 Task: Open a blank google sheet and write heading  Quantum Sales. Add 10 people name  'William Wilson, Isabella Robinson, James Taylor, Charlotte Clark, Michael Walker, Amelia Wright, Matthew Turner, Harper Hall, Joseph Phillips, Abigail Adams'Item code in between  1009-1200. Product range in between  2500-15000. Add Products   TOMS Shoe, UGG  Shoe, Wolverine Shoe, Z-Coil Shoe, Adidas shoe, Gucci T-shirt, Louis Vuitton bag, Zara Shirt, H&M jeans, Chanel perfume.Choose quantity  5 to 10 In Total Add  the Amounts. Save page  Quantum Sales   book
Action: Mouse moved to (322, 312)
Screenshot: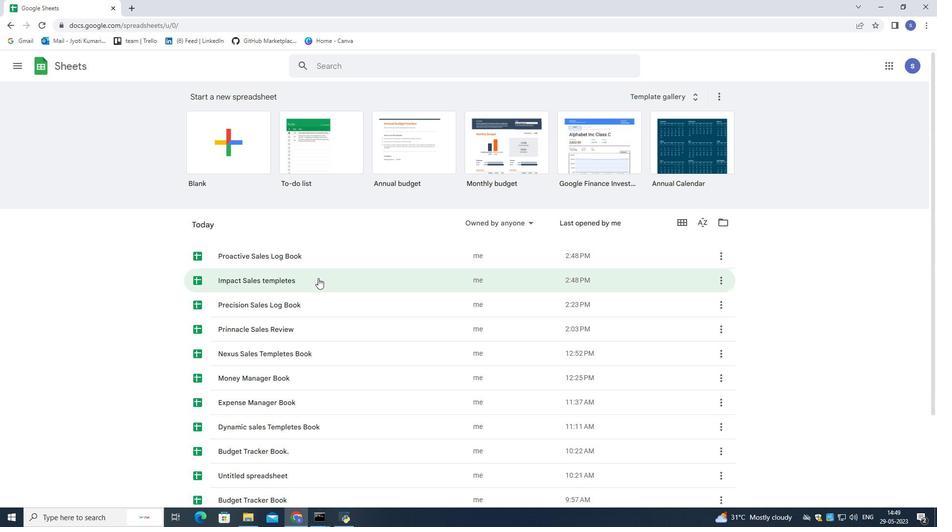
Action: Mouse scrolled (322, 312) with delta (0, 0)
Screenshot: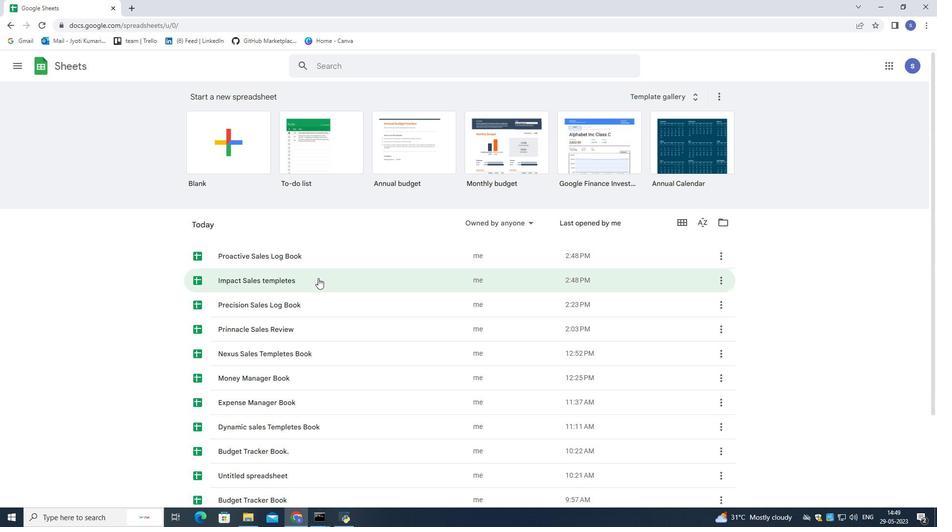 
Action: Mouse moved to (323, 312)
Screenshot: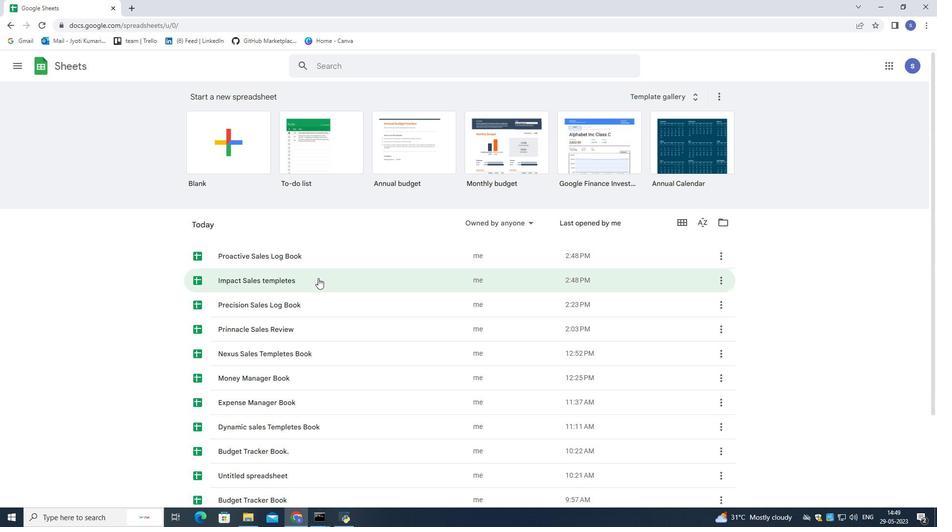 
Action: Mouse scrolled (323, 312) with delta (0, 0)
Screenshot: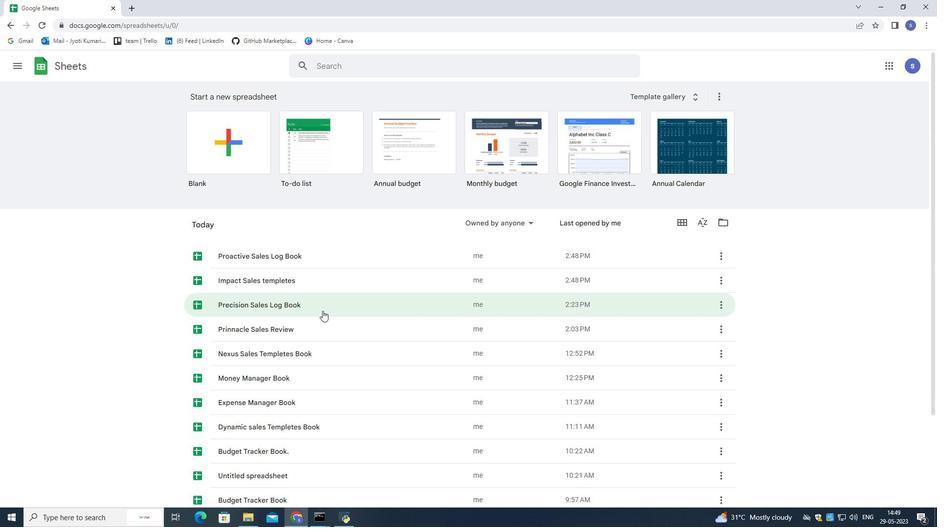 
Action: Mouse scrolled (323, 312) with delta (0, 0)
Screenshot: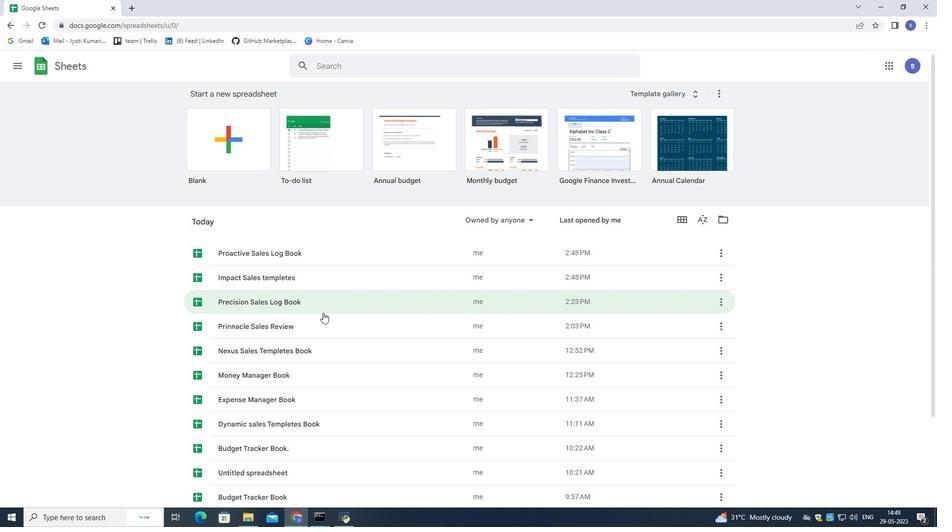 
Action: Mouse scrolled (323, 312) with delta (0, 0)
Screenshot: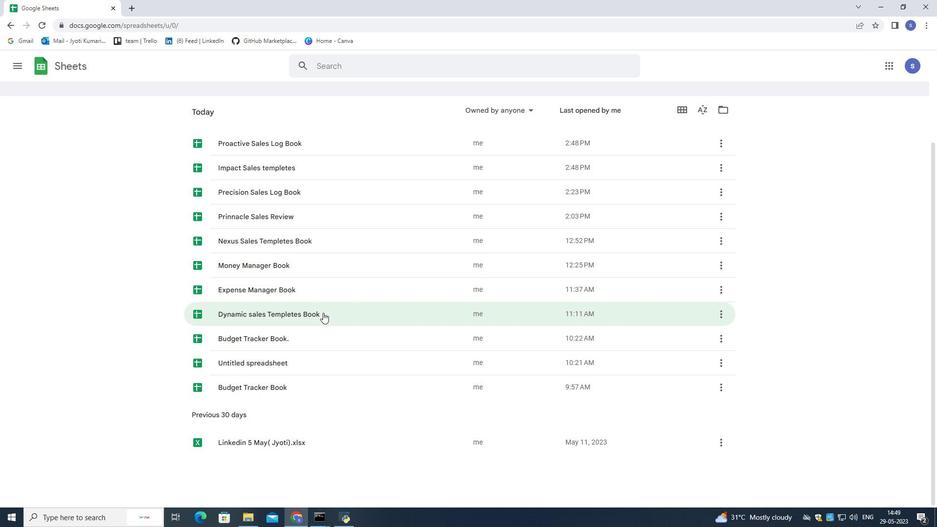 
Action: Mouse scrolled (323, 312) with delta (0, 0)
Screenshot: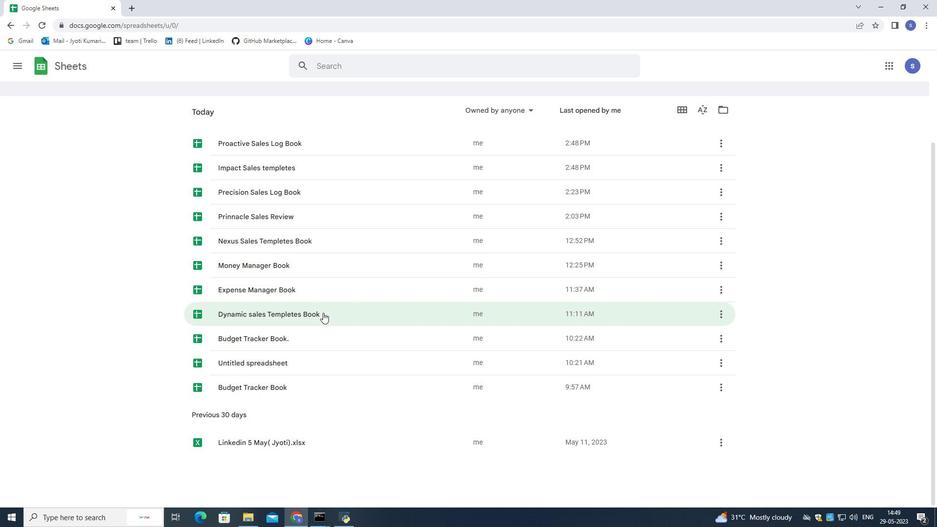 
Action: Mouse scrolled (323, 312) with delta (0, 0)
Screenshot: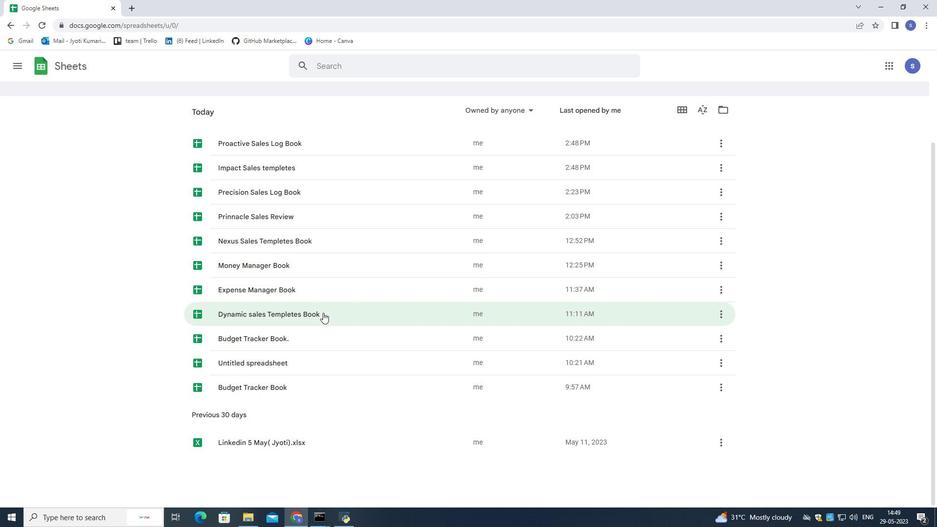 
Action: Mouse scrolled (323, 313) with delta (0, 0)
Screenshot: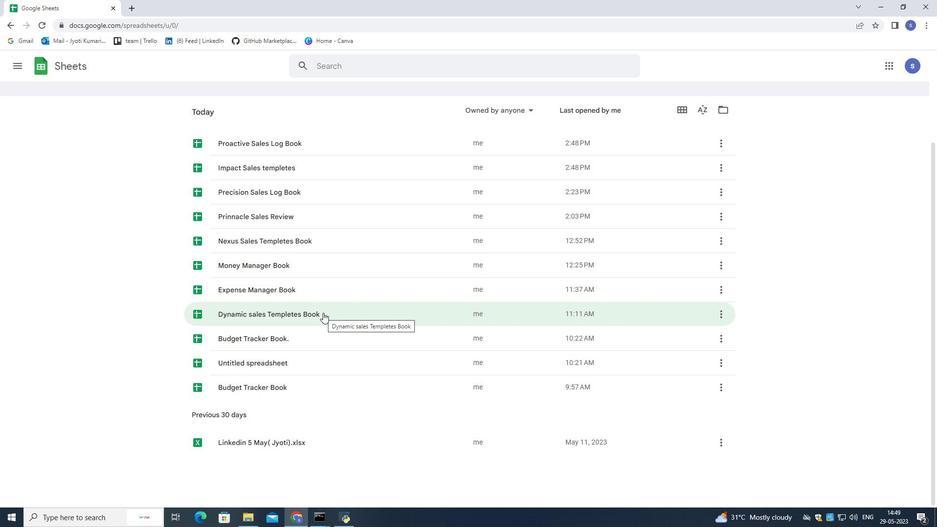 
Action: Mouse scrolled (323, 313) with delta (0, 0)
Screenshot: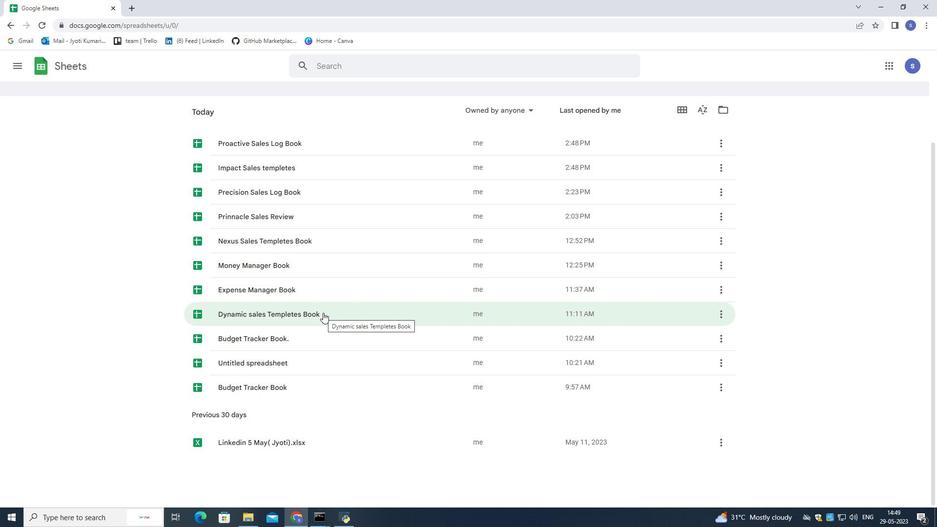 
Action: Mouse scrolled (323, 313) with delta (0, 0)
Screenshot: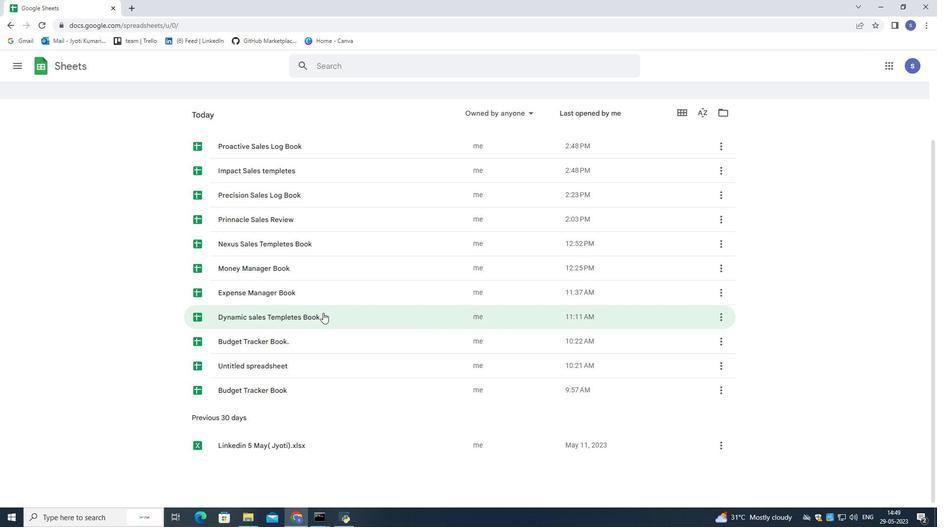 
Action: Mouse scrolled (323, 313) with delta (0, 0)
Screenshot: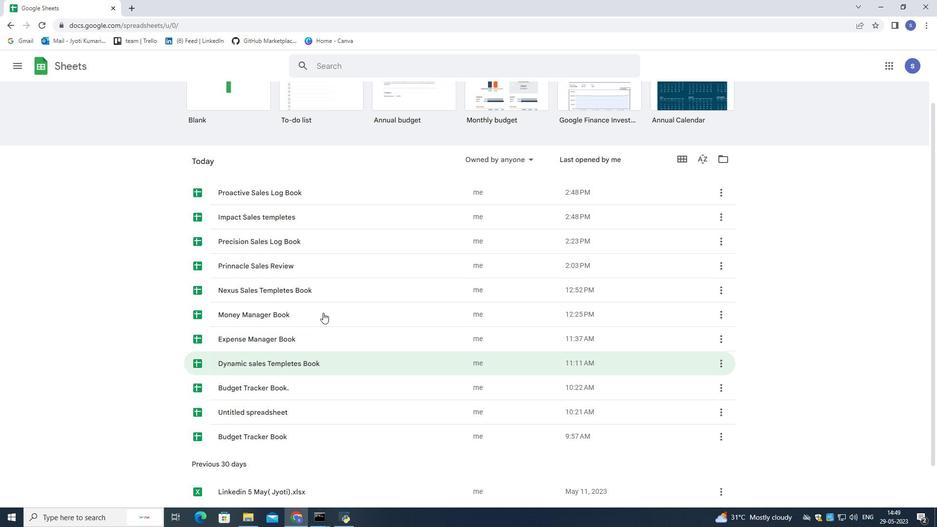 
Action: Mouse moved to (323, 310)
Screenshot: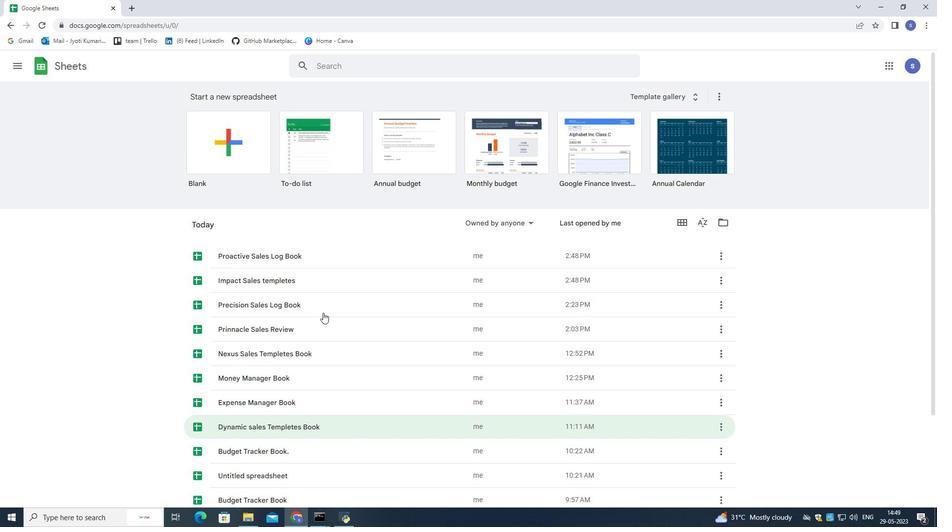 
Action: Mouse scrolled (323, 311) with delta (0, 0)
Screenshot: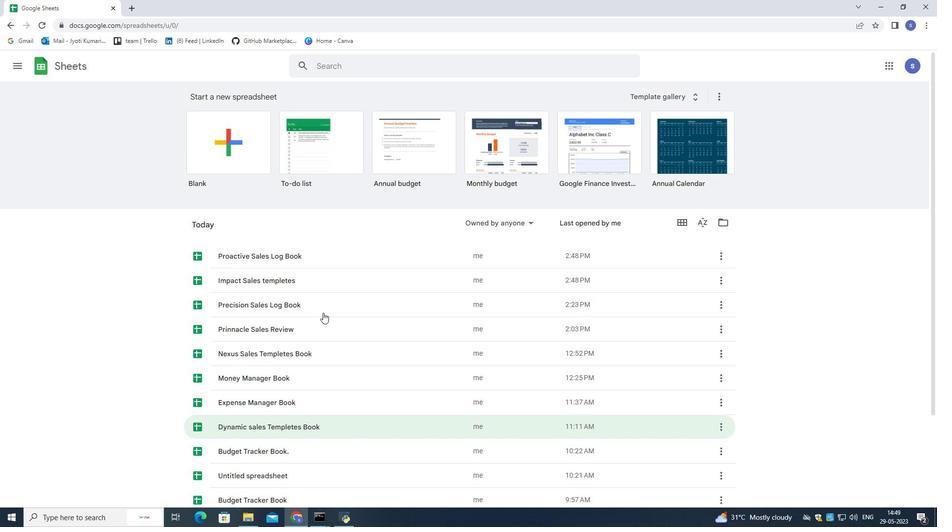 
Action: Mouse moved to (323, 309)
Screenshot: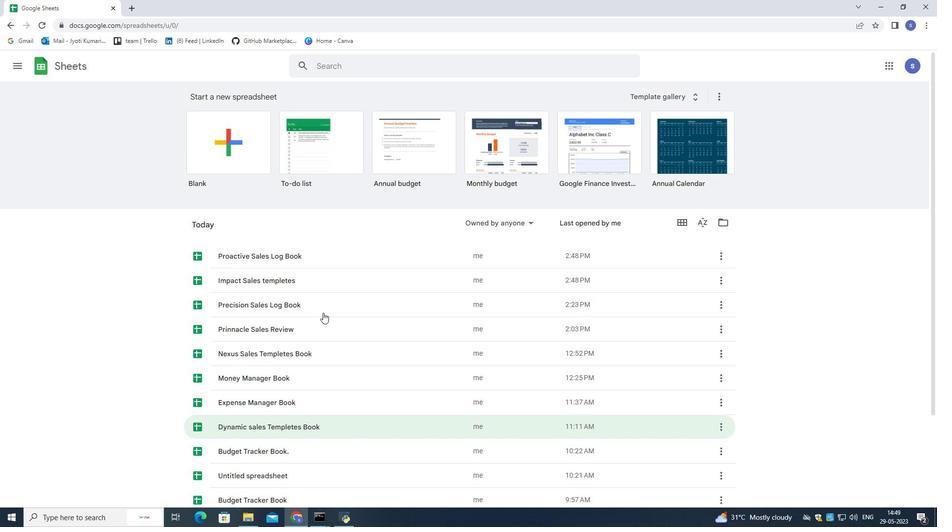 
Action: Mouse scrolled (323, 309) with delta (0, 0)
Screenshot: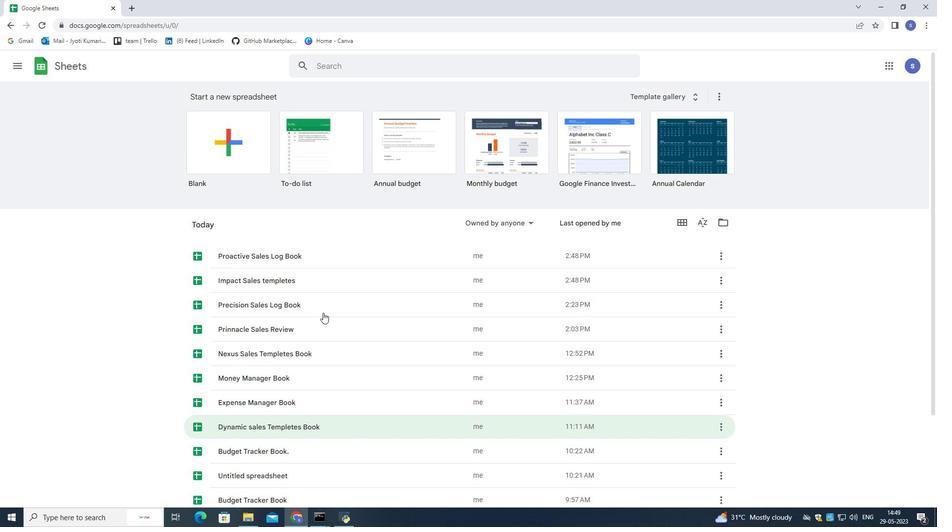 
Action: Mouse moved to (322, 303)
Screenshot: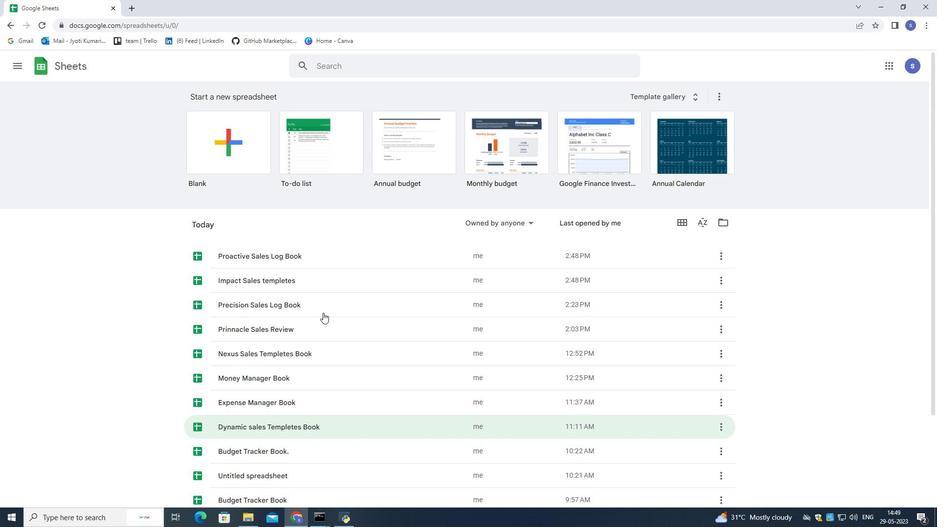 
Action: Mouse scrolled (322, 304) with delta (0, 0)
Screenshot: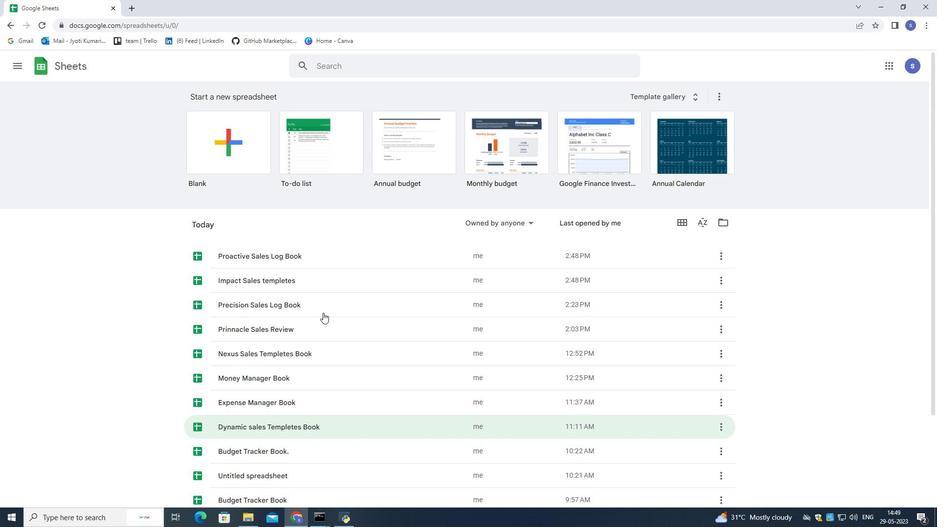 
Action: Mouse moved to (316, 283)
Screenshot: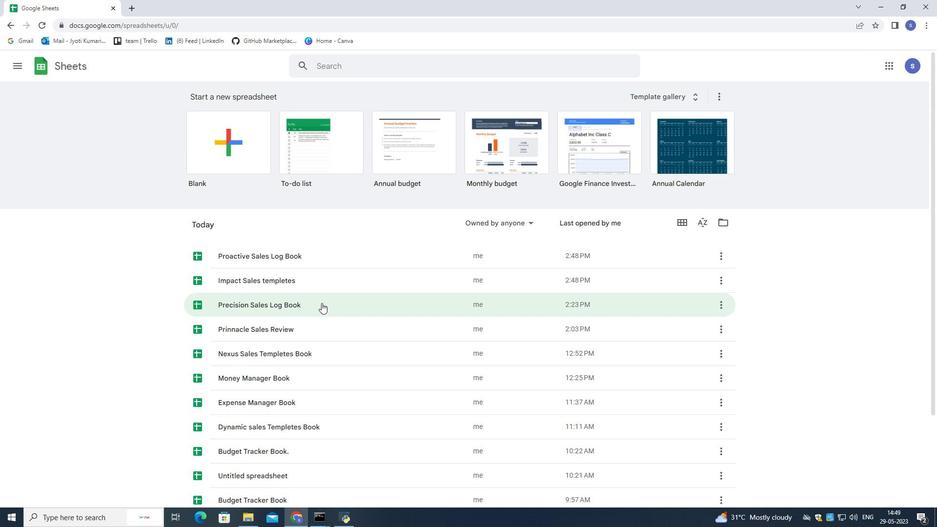 
Action: Mouse scrolled (321, 302) with delta (0, 0)
Screenshot: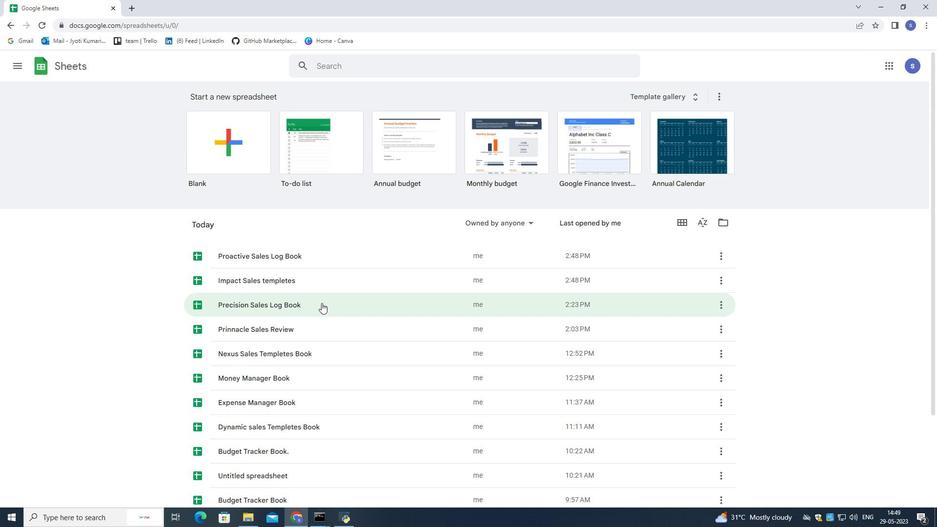 
Action: Mouse moved to (242, 143)
Screenshot: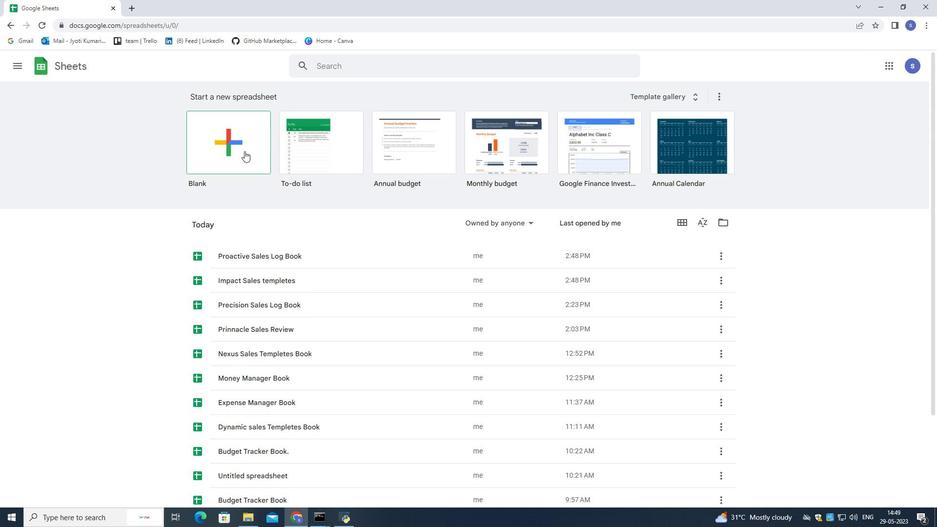 
Action: Mouse pressed left at (242, 143)
Screenshot: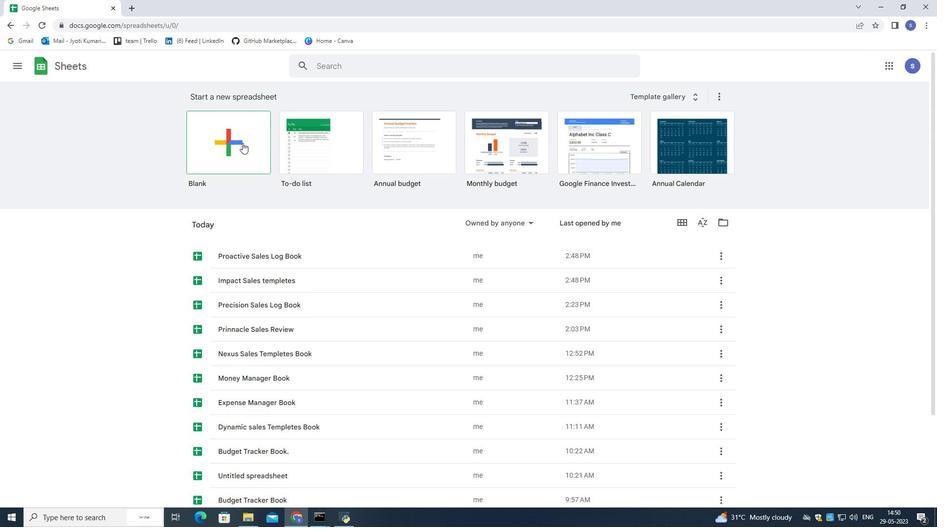 
Action: Mouse moved to (142, 137)
Screenshot: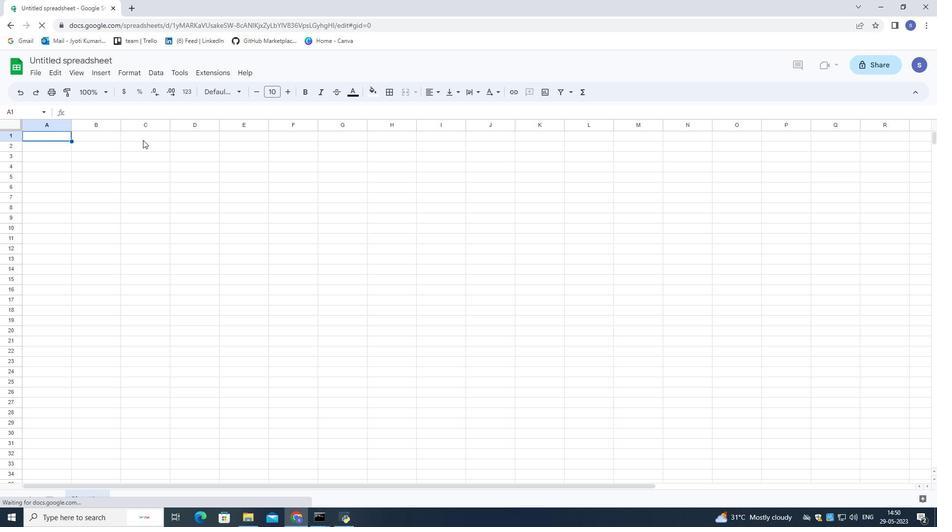 
Action: Mouse pressed left at (142, 137)
Screenshot: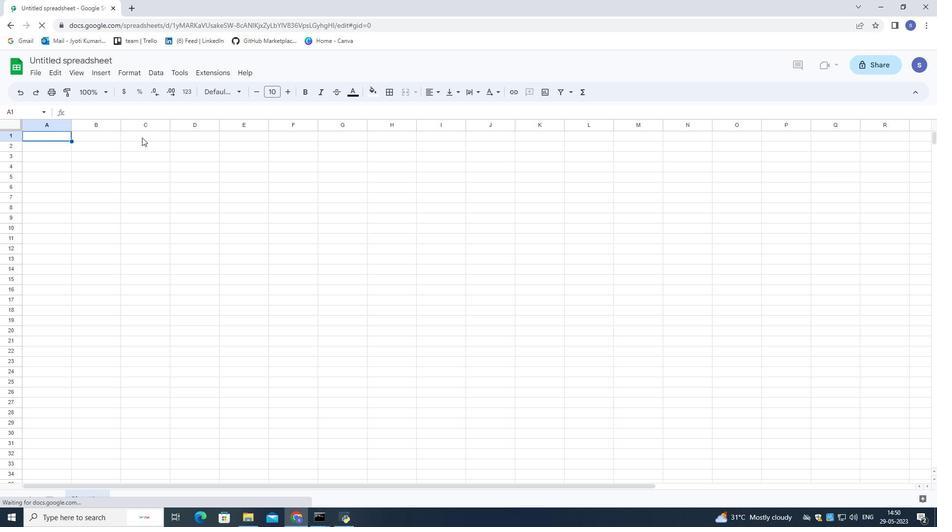 
Action: Mouse pressed left at (142, 137)
Screenshot: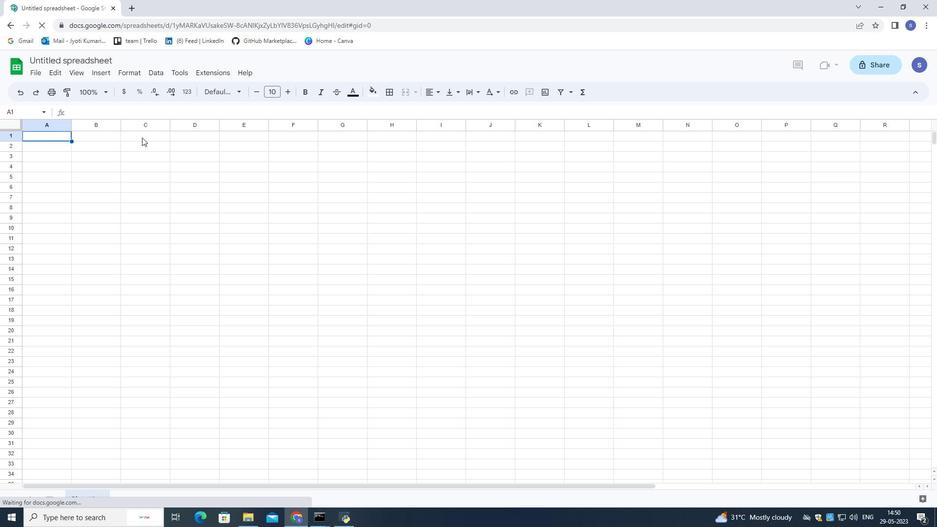 
Action: Key pressed <Key.shift>Quantum<Key.space>sales
Screenshot: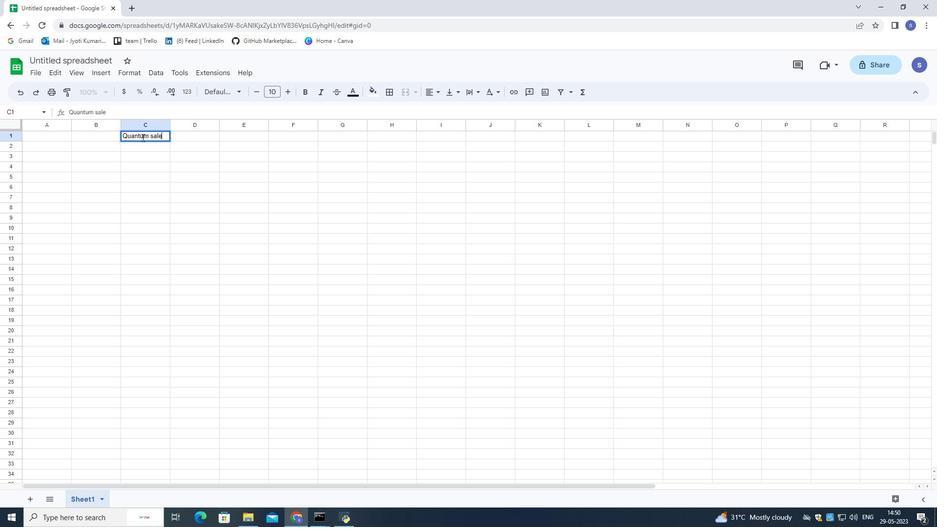 
Action: Mouse moved to (58, 147)
Screenshot: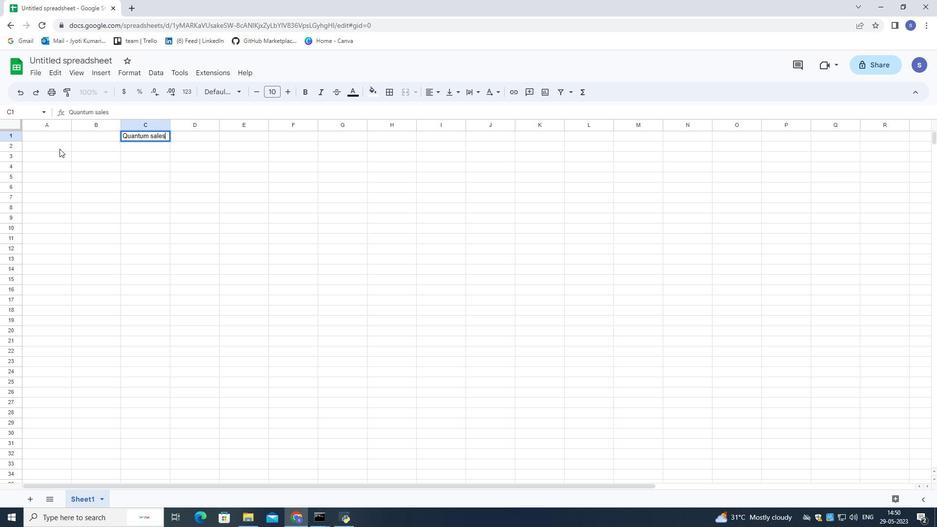 
Action: Mouse pressed left at (58, 147)
Screenshot: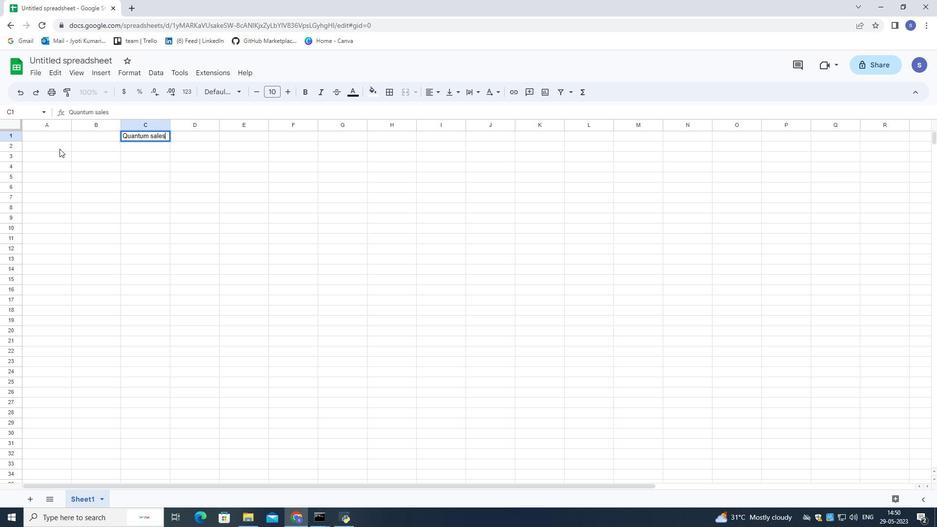 
Action: Mouse moved to (58, 152)
Screenshot: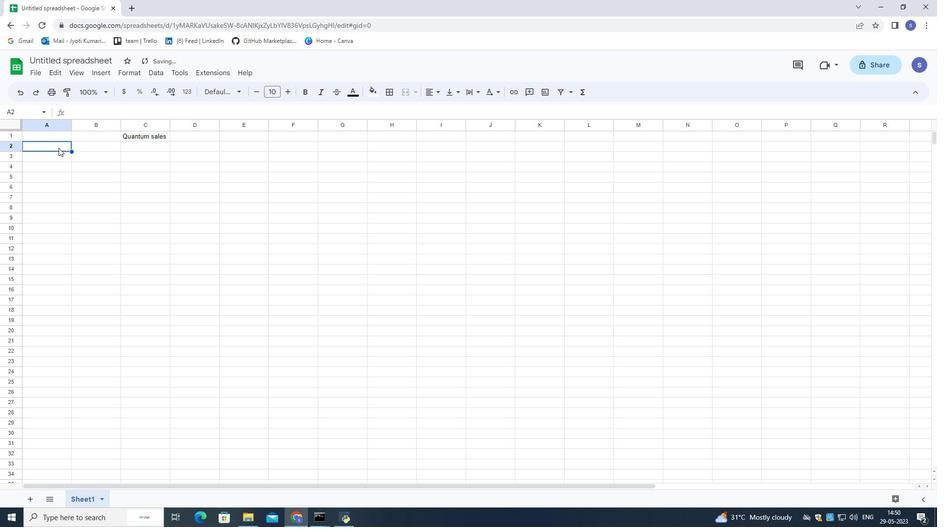 
Action: Key pressed <Key.shift>Name<Key.down><Key.shift>William<Key.space><Key.shift>Wilson<Key.down><Key.shift>isabella<Key.space><Key.shift><Key.shift><Key.shift><Key.shift><Key.shift><Key.shift><Key.shift><Key.shift><Key.shift><Key.shift><Key.shift><Key.shift>Robinson<Key.down>
Screenshot: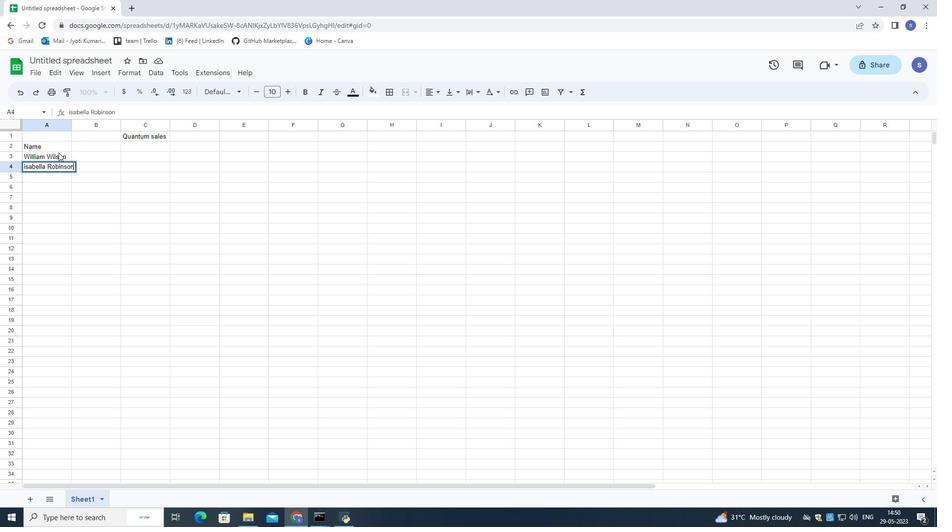 
Action: Mouse moved to (57, 184)
Screenshot: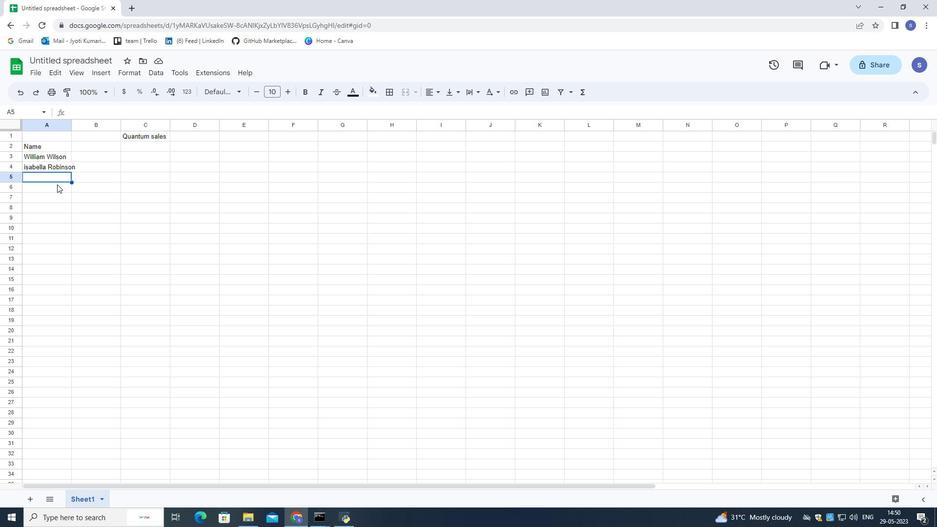 
Action: Key pressed <Key.shift><Key.shift><Key.shift><Key.shift><Key.shift>James
Screenshot: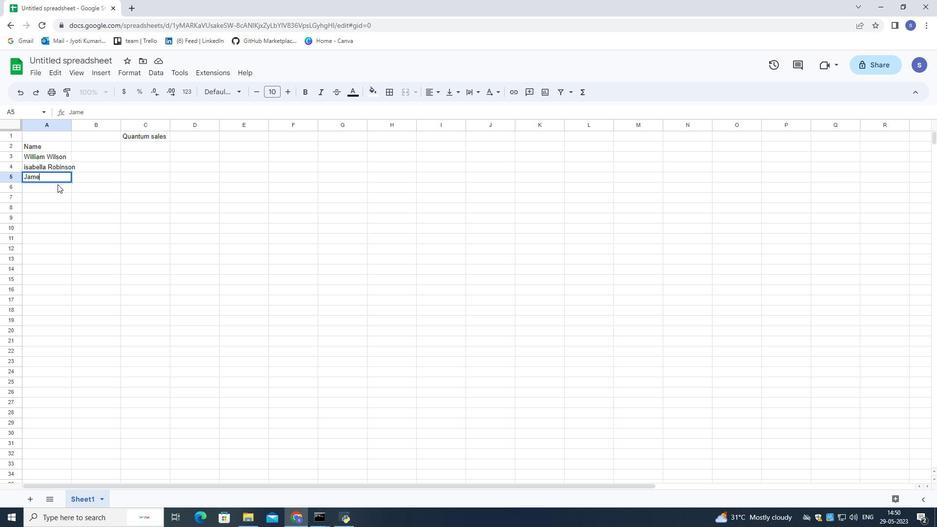 
Action: Mouse moved to (66, 202)
Screenshot: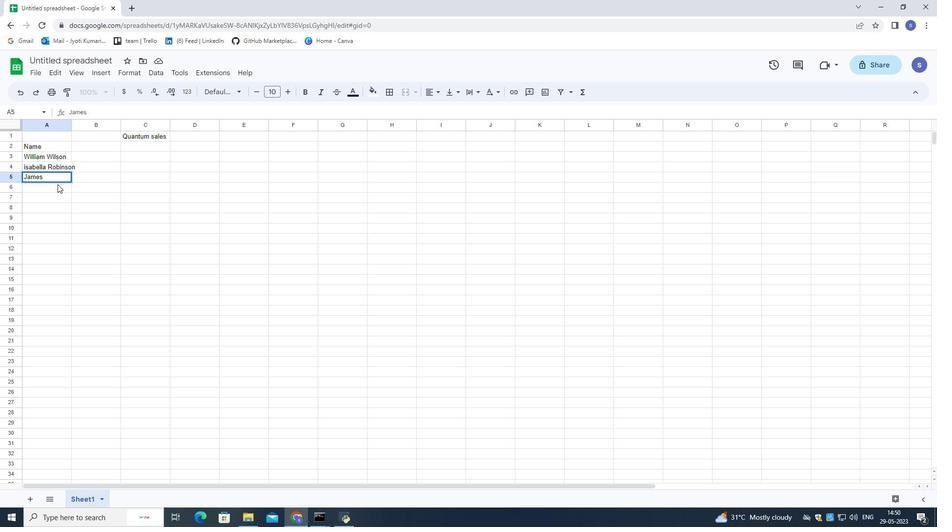 
Action: Key pressed <Key.space><Key.shift>Taylor<Key.down><Key.shift>Charlotte<Key.space><Key.shift>Clark<Key.down><Key.shift>Michael<Key.space><Key.shift><Key.shift><Key.shift><Key.shift>walker<Key.down><Key.space><Key.shift>Ameila<Key.space><Key.shift>writ<Key.backspace>ght<Key.space><Key.down><Key.shift>Matthew<Key.space><Key.shift>Turner<Key.down><Key.shift>harer<Key.space><Key.shift><Key.backspace><Key.backspace><Key.backspace><Key.backspace>rper<Key.space><Key.shift><Key.shift><Key.shift>Hall<Key.down><Key.shift>Joseph<Key.space><Key.shift><Key.shift><Key.shift>Phillips<Key.down><Key.space><Key.shift>Abigau<Key.backspace>il<Key.space><Key.shift>Adams<Key.down>
Screenshot: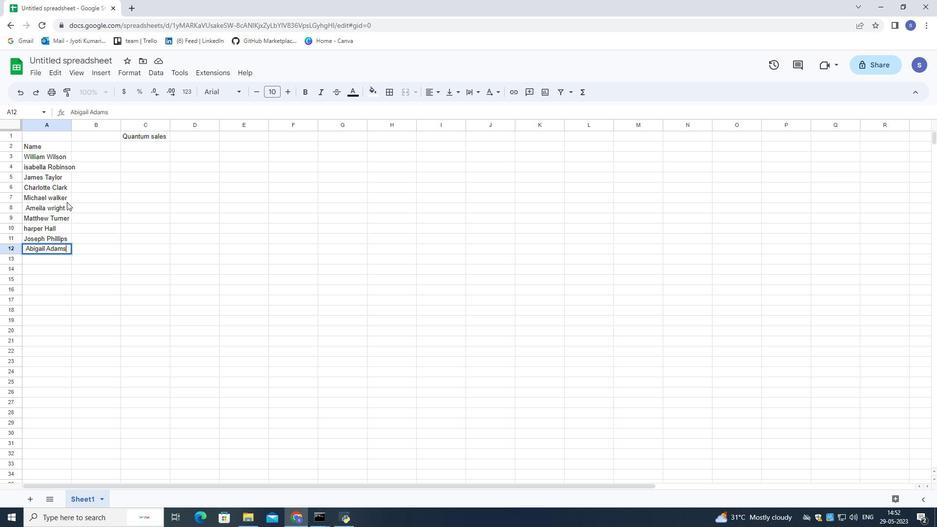 
Action: Mouse moved to (95, 143)
Screenshot: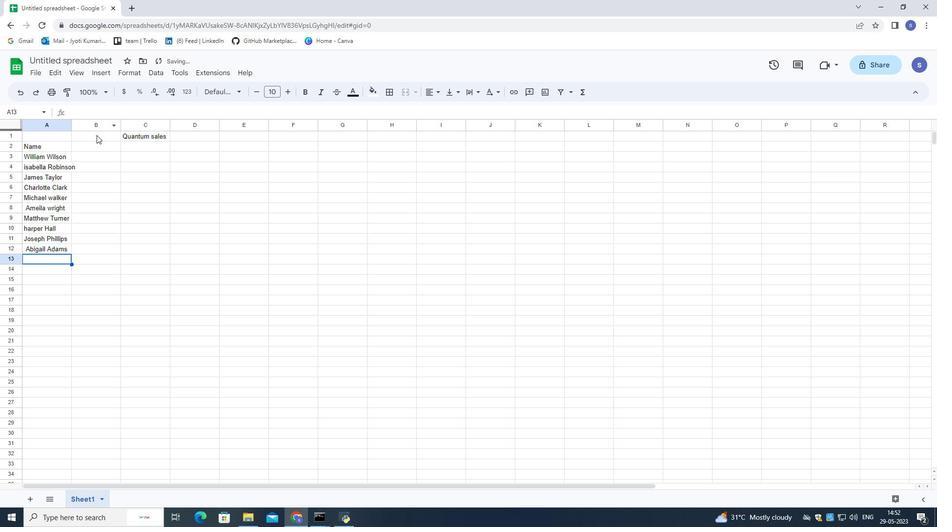 
Action: Mouse pressed left at (95, 143)
Screenshot: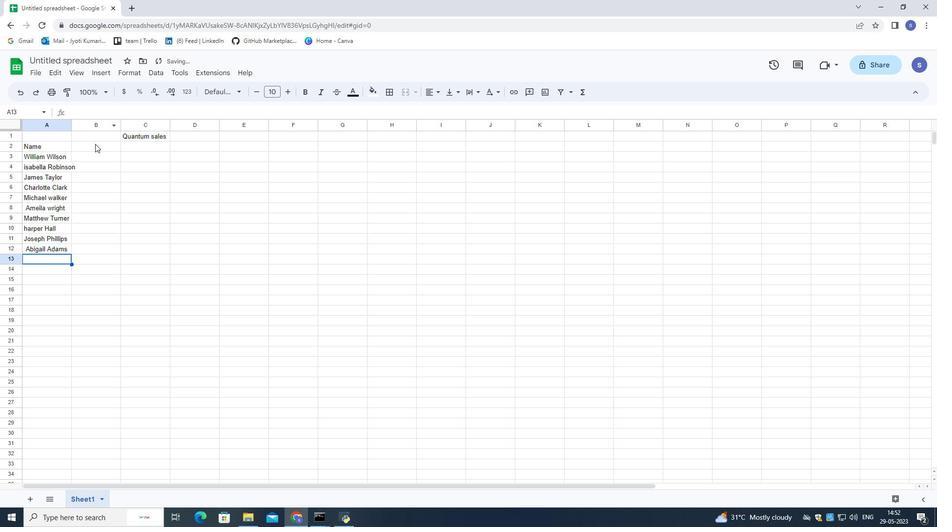 
Action: Key pressed <Key.shift>Item<Key.space><Key.shift>Code
Screenshot: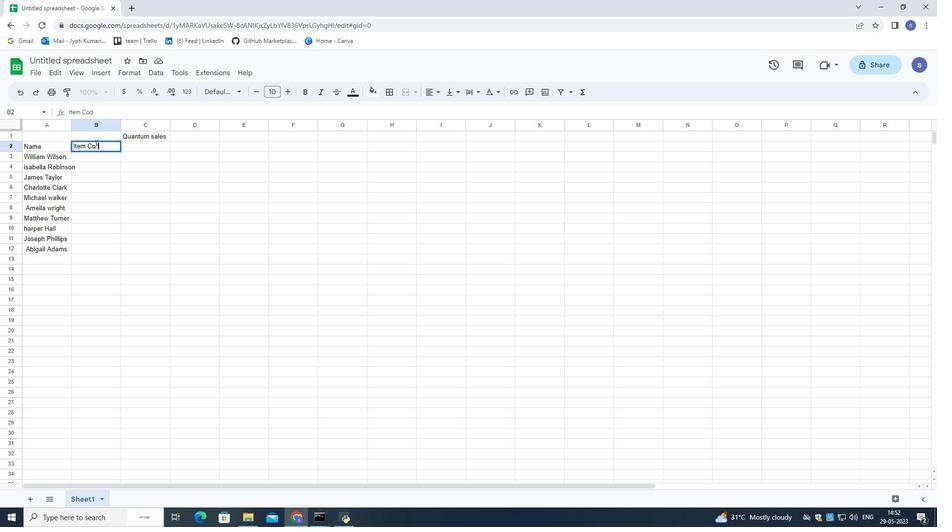 
Action: Mouse moved to (99, 156)
Screenshot: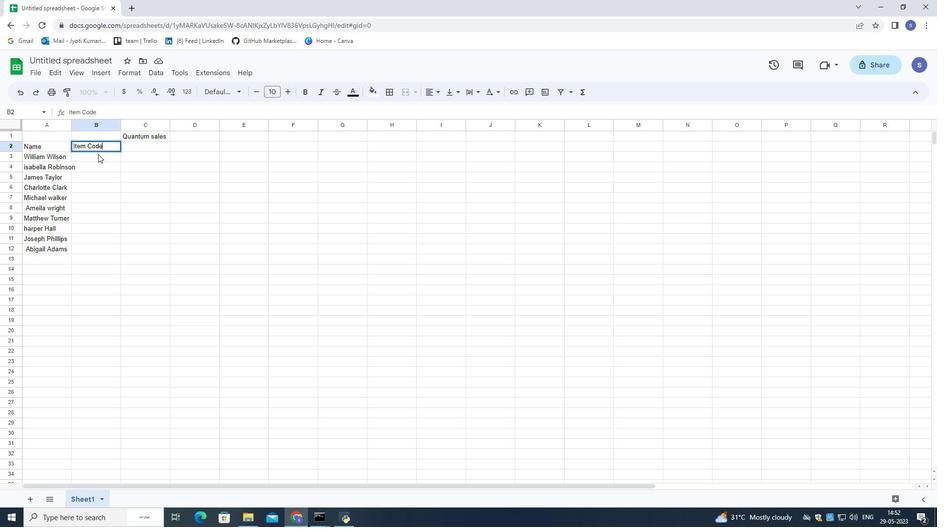 
Action: Mouse pressed left at (99, 156)
Screenshot: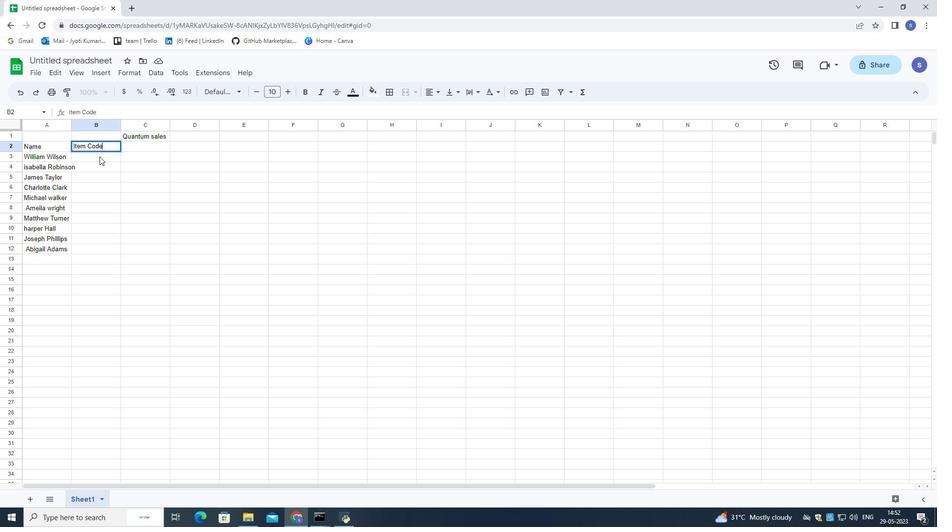 
Action: Mouse moved to (53, 125)
Screenshot: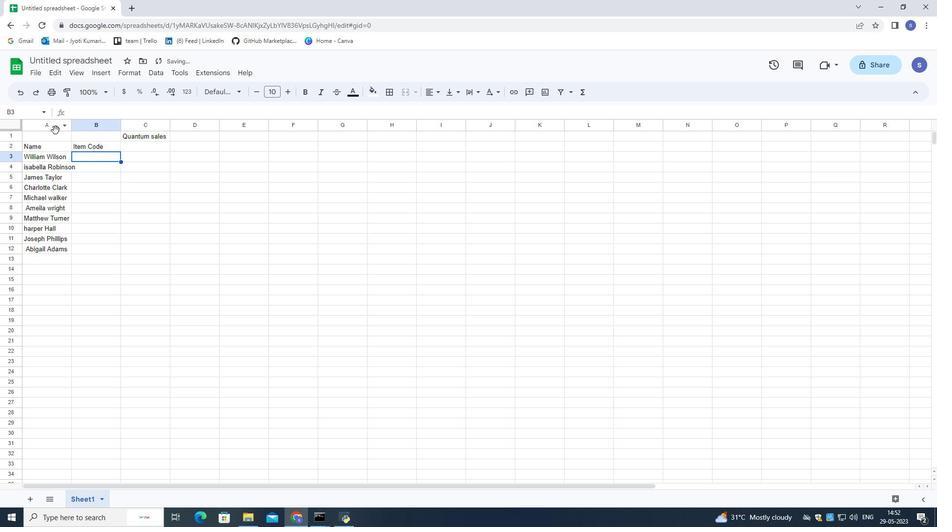 
Action: Mouse pressed left at (53, 125)
Screenshot: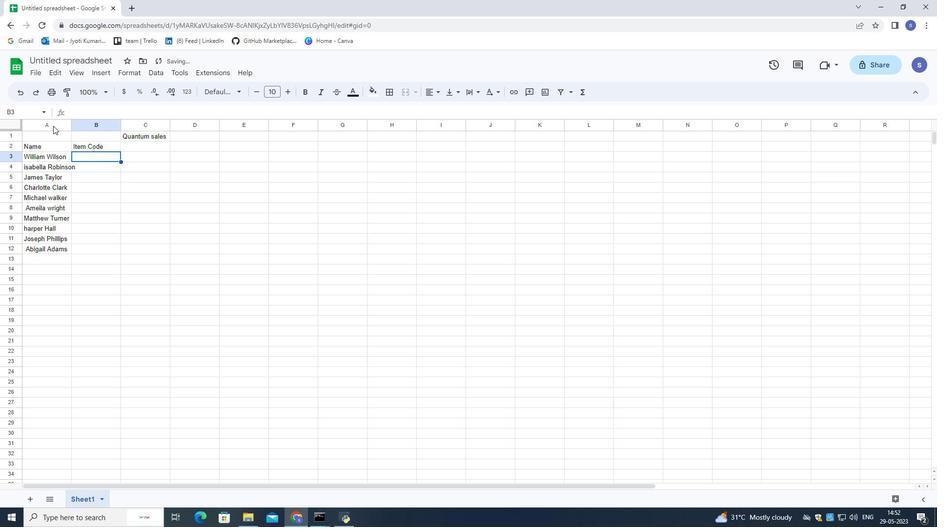 
Action: Mouse moved to (73, 130)
Screenshot: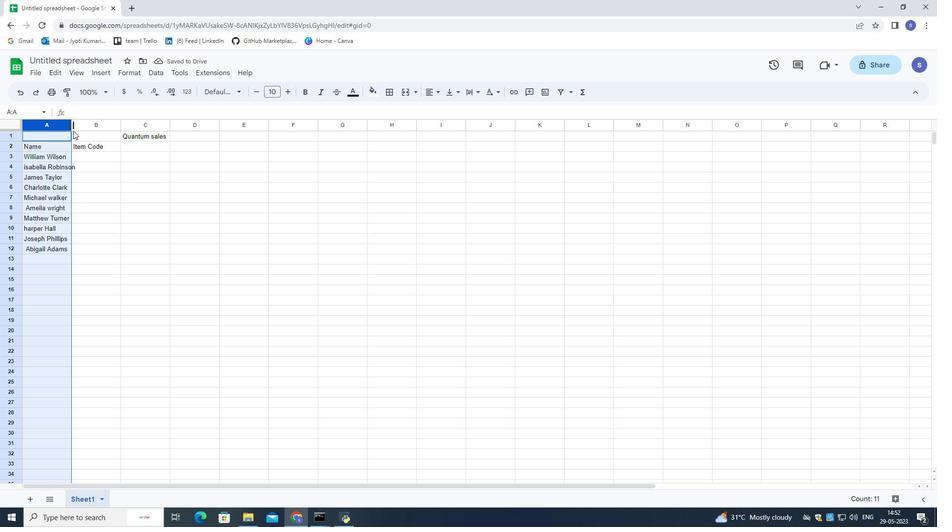 
Action: Mouse pressed left at (73, 130)
Screenshot: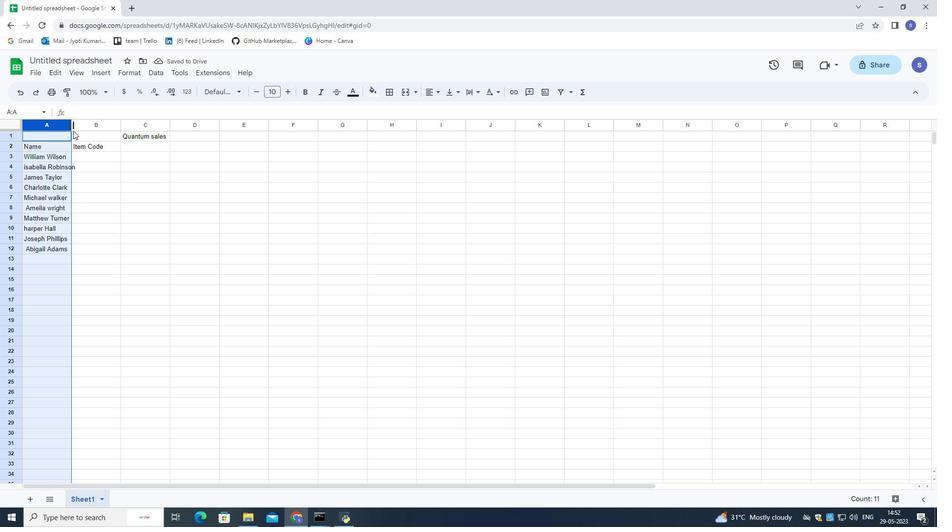 
Action: Mouse moved to (70, 127)
Screenshot: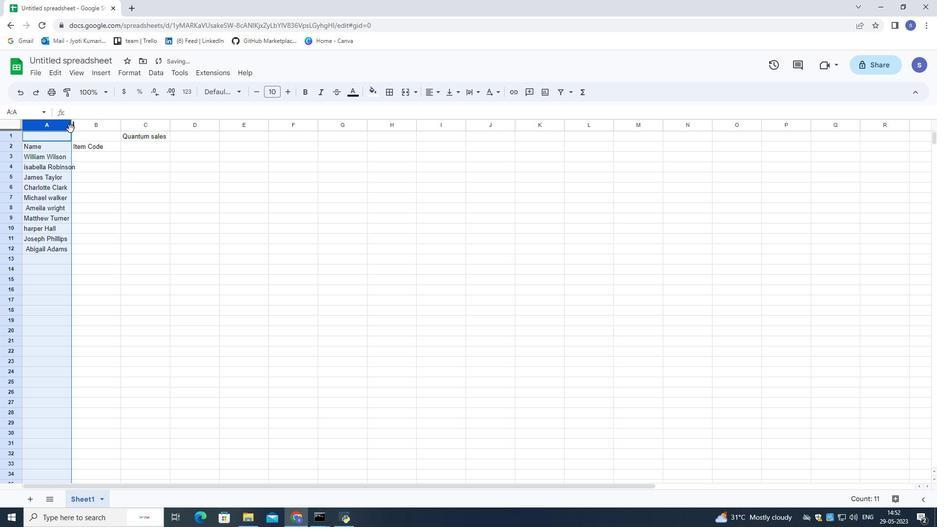 
Action: Mouse pressed left at (70, 127)
Screenshot: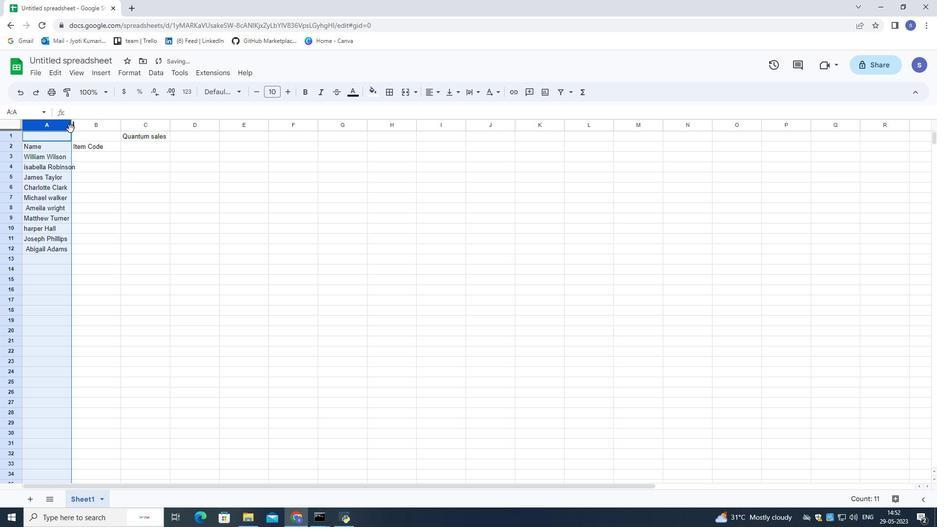 
Action: Mouse moved to (105, 154)
Screenshot: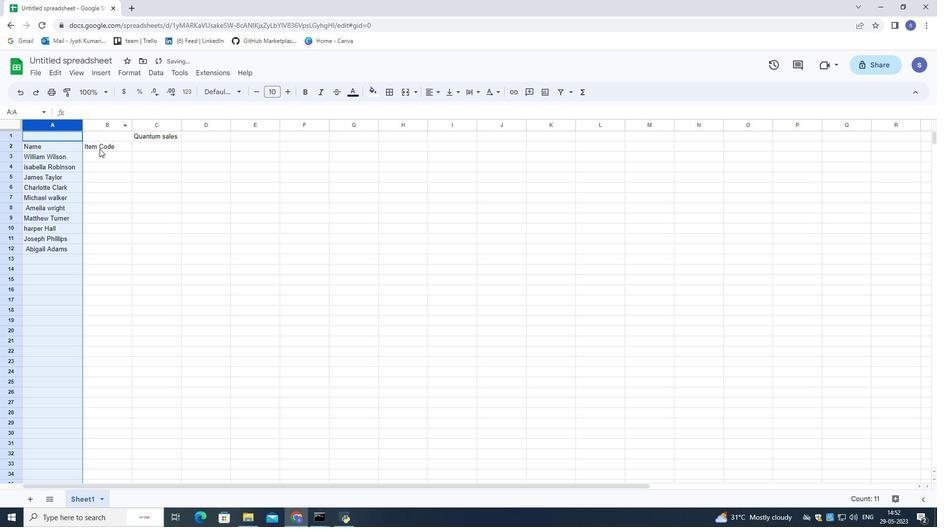 
Action: Mouse pressed left at (105, 154)
Screenshot: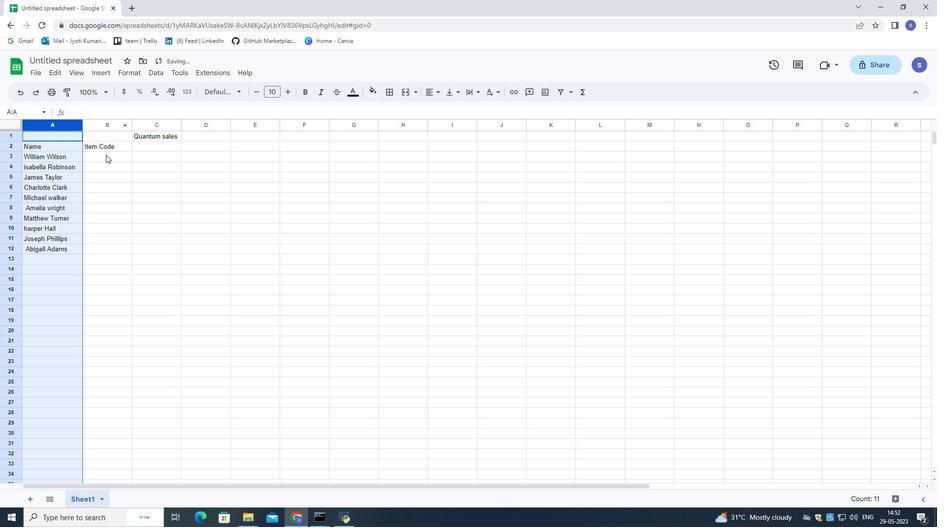 
Action: Mouse moved to (179, 167)
Screenshot: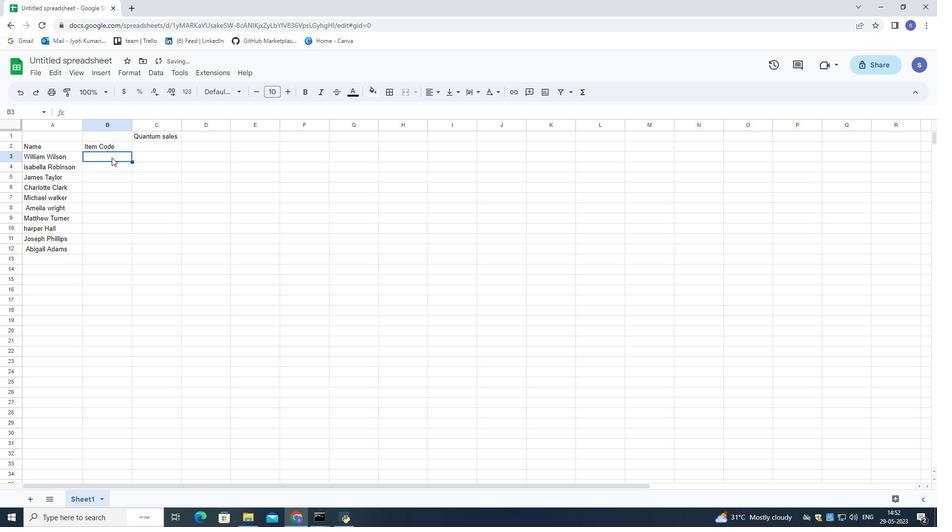 
Action: Key pressed 1009<Key.down>1100<Key.down>1050<Key.down>1150<Key.down>145<Key.backspace><Key.backspace><Key.backspace>1045<Key.down><Key.down><Key.down><Key.up><Key.up><Key.up><Key.down>1697<Key.down>1173<Key.down>1196<Key.down>1028<Key.down>1079<Key.down>
Screenshot: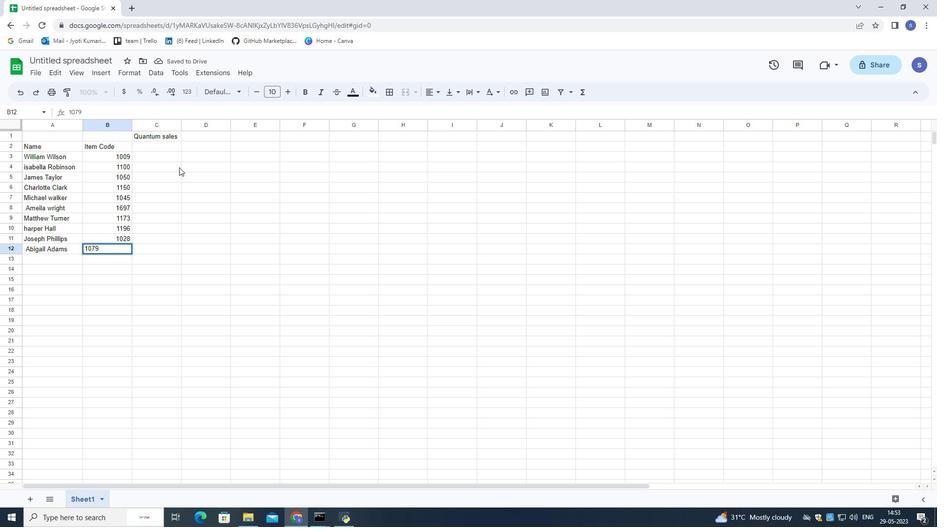 
Action: Mouse moved to (158, 144)
Screenshot: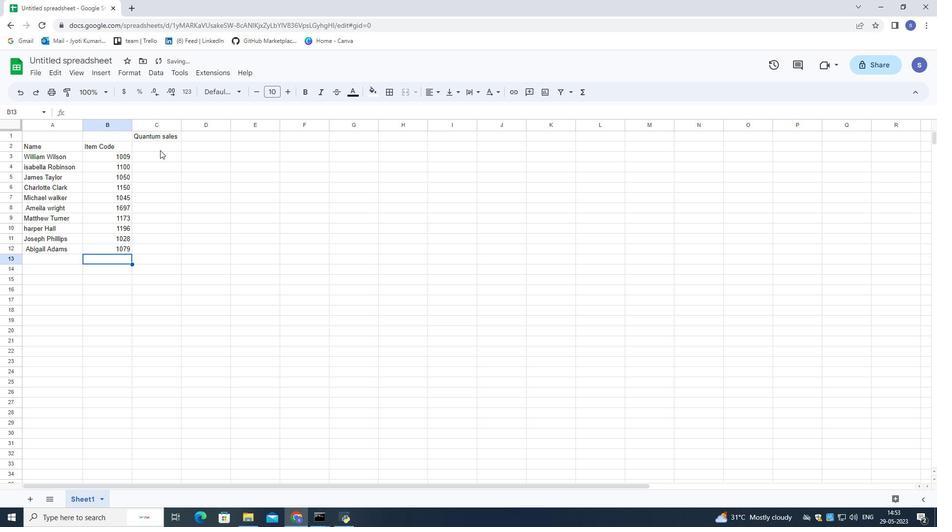 
Action: Mouse pressed left at (158, 144)
Screenshot: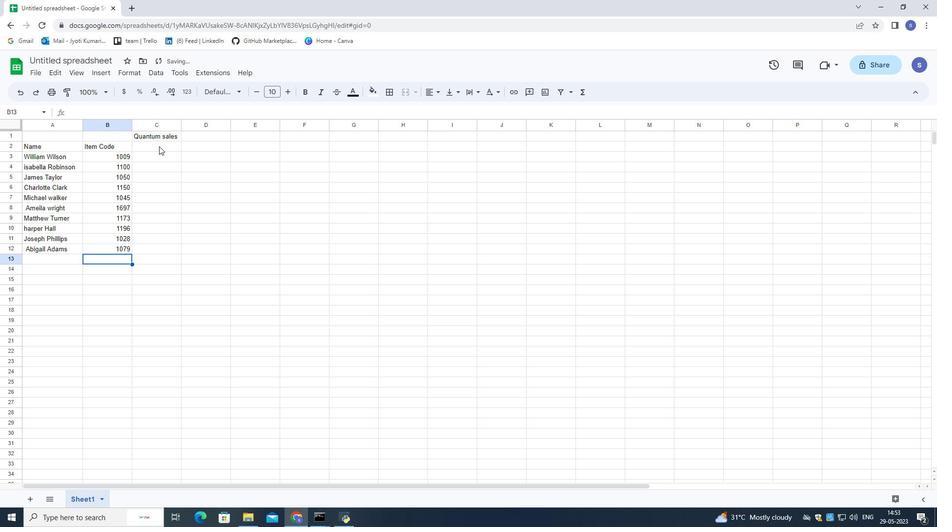 
Action: Key pressed <Key.shift>Product<Key.space><Key.shift>Range<Key.down>2500<Key.down>2600<Key.down>2700<Key.down>130000<Key.backspace><Key.down>12569<Key.down><Key.down><Key.up>11<Key.backspace><Key.backspace>1<Key.backspace>14695<Key.down>14225<Key.down>26485<Key.backspace><Key.down>2948<Key.down>3056<Key.down>
Screenshot: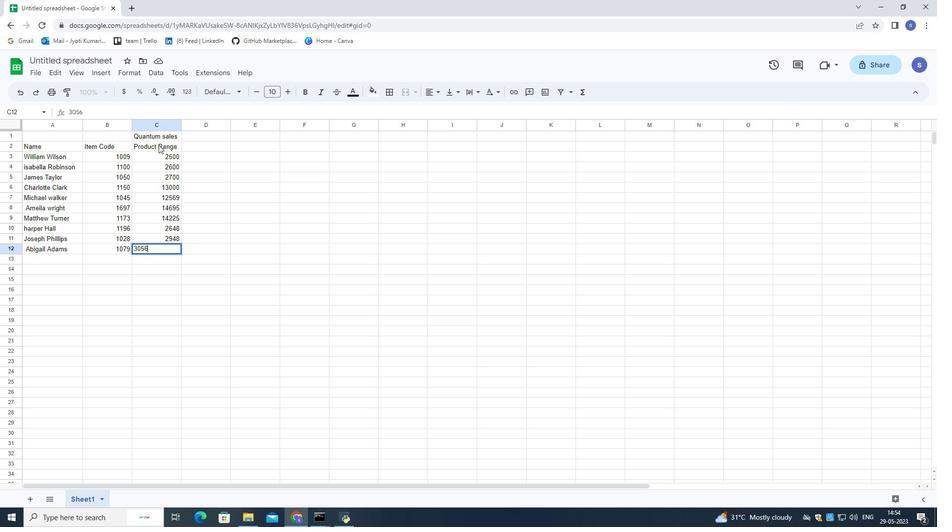 
Action: Mouse moved to (198, 145)
Screenshot: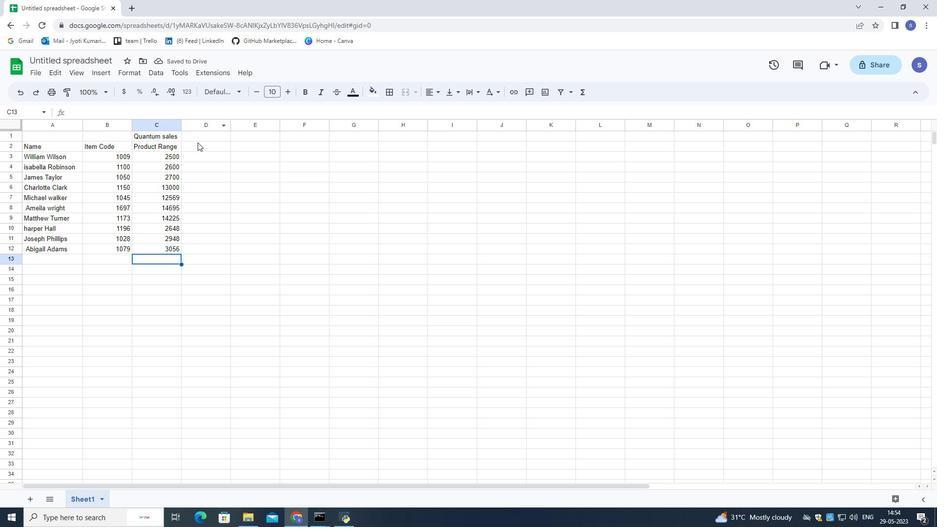 
Action: Mouse pressed left at (198, 145)
Screenshot: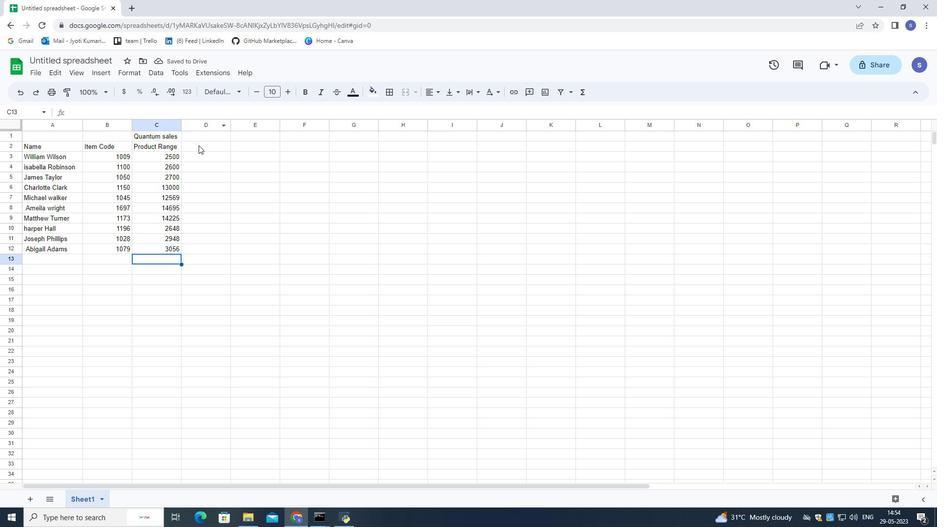 
Action: Key pressed <Key.shift>Product<Key.down>
Screenshot: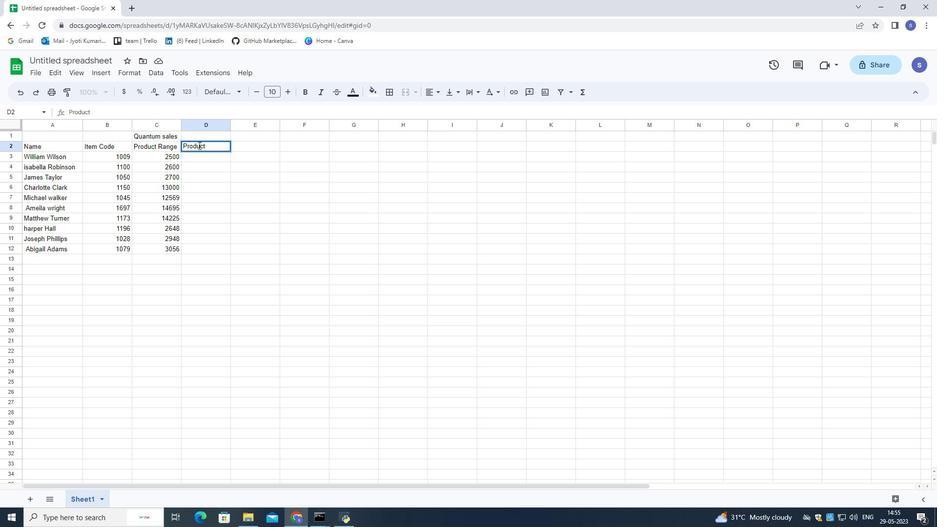 
Action: Mouse moved to (208, 158)
Screenshot: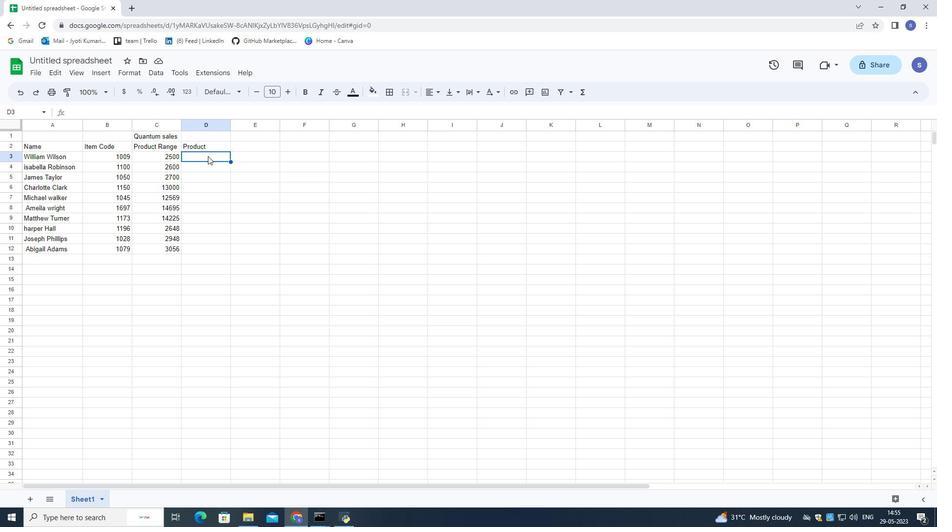 
Action: Mouse pressed left at (208, 158)
Screenshot: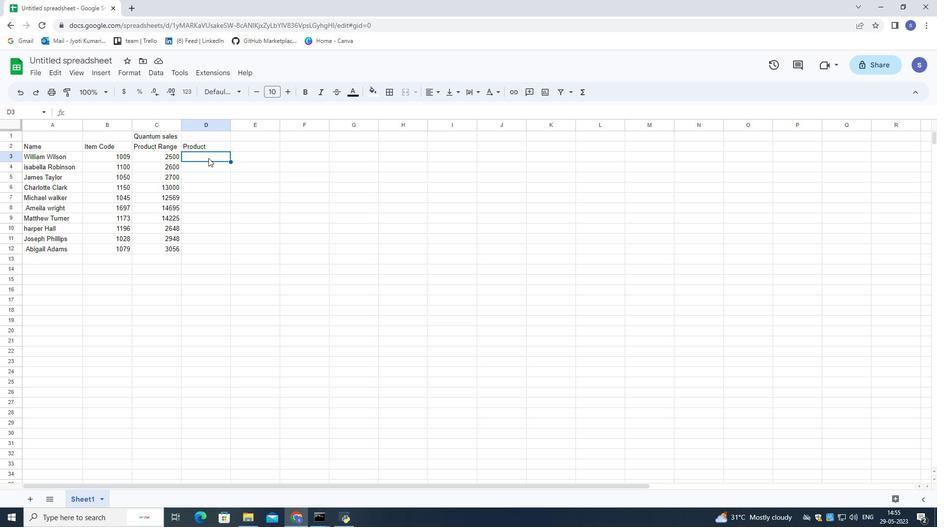 
Action: Key pressed <Key.shift>T<Key.shift>OMS<Key.space><Key.shift>Shoe<Key.down><Key.shift><Key.shift><Key.shift>UGG<Key.space><Key.shift><Key.shift><Key.shift><Key.shift><Key.shift><Key.shift><Key.shift><Key.shift><Key.shift><Key.shift><Key.shift><Key.shift><Key.shift><Key.shift><Key.shift><Key.shift><Key.shift><Key.shift><Key.shift><Key.shift><Key.shift><Key.shift>Shooe
Screenshot: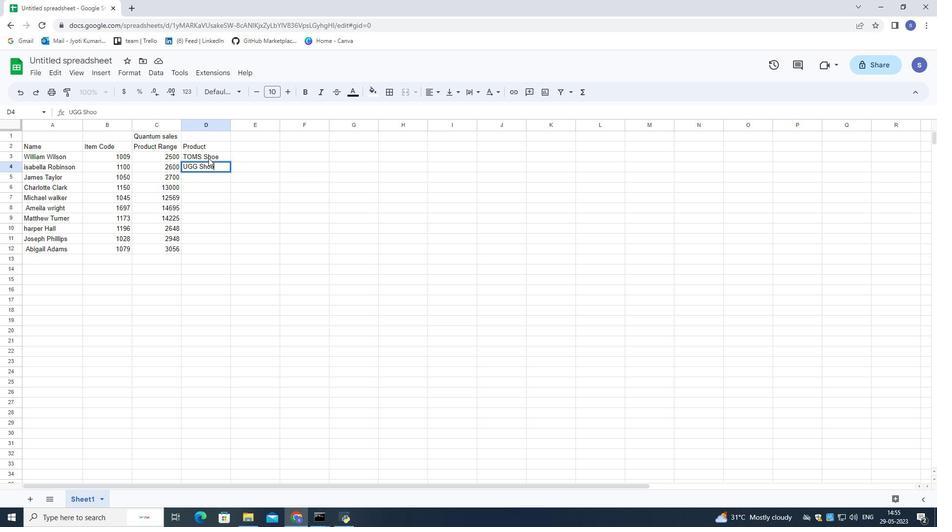 
Action: Mouse moved to (576, 271)
Screenshot: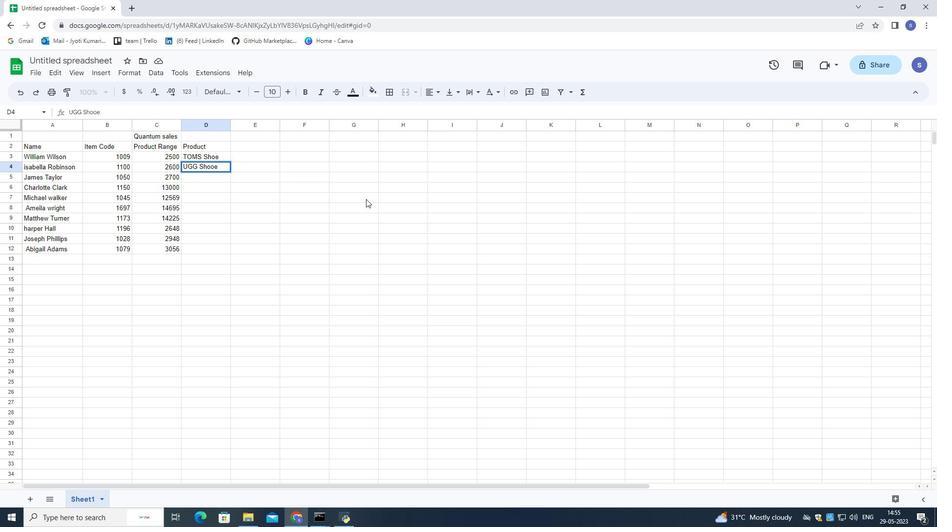 
Action: Key pressed <Key.backspace><Key.backspace>e<Key.down><Key.shift><Key.shift><Key.shift><Key.shift><Key.shift><Key.shift><Key.shift><Key.shift><Key.shift><Key.shift>Wolverine<Key.space><Key.shift>Shoe<Key.down><Key.shift>Z-<Key.shift>Coil<Key.space><Key.shift>Shoe<Key.down><Key.shift><Key.shift><Key.shift><Key.shift><Key.shift><Key.shift><Key.shift><Key.shift><Key.shift><Key.shift><Key.shift>Aidas<Key.space><Key.shift>Shoe<Key.down><Key.shift><Key.shift><Key.shift><Key.shift><Key.shift><Key.shift><Key.shift><Key.shift><Key.shift><Key.shift><Key.shift><Key.shift><Key.shift><Key.shift><Key.shift><Key.shift><Key.shift><Key.shift>Gucci<Key.space><Key.shift>T-shirt<Key.down><Key.shift><Key.shift><Key.shift><Key.shift>Louis<Key.space><Key.shift>Vitton<Key.space><Key.shift>Bg<Key.backspace>ag<Key.down><Key.shift><Key.shift><Key.shift>Zara<Key.space><Key.shift>Shirt<Key.space><Key.down><Key.shift>H<Key.shift><Key.shift><Key.shift><Key.shift><Key.shift><Key.shift><Key.shift><Key.shift><Key.shift><Key.shift><Key.shift><Key.shift><Key.shift>&M<Key.space><Key.shift>Jeans<Key.down><Key.shift>Chanel<Key.space><Key.shift><Key.shift><Key.shift><Key.shift><Key.shift><Key.shift><Key.shift><Key.shift>Perfume
Screenshot: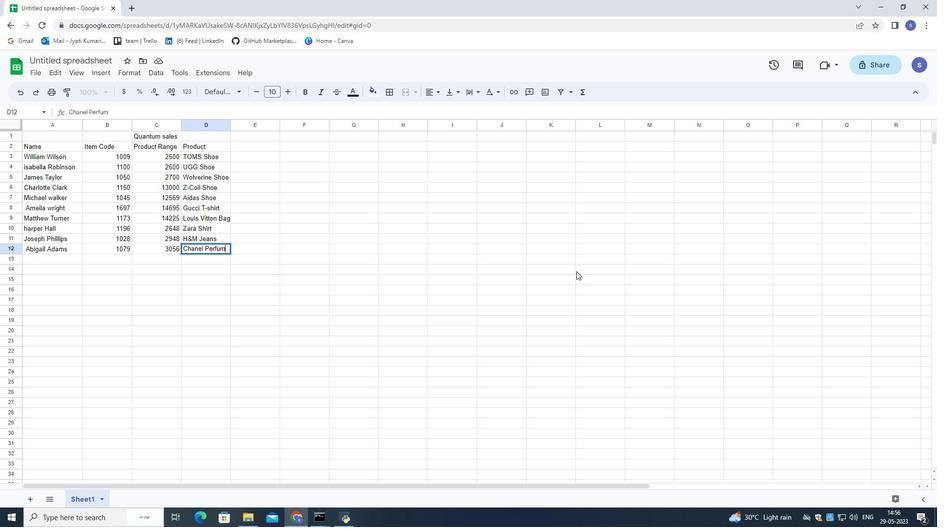 
Action: Mouse moved to (236, 145)
Screenshot: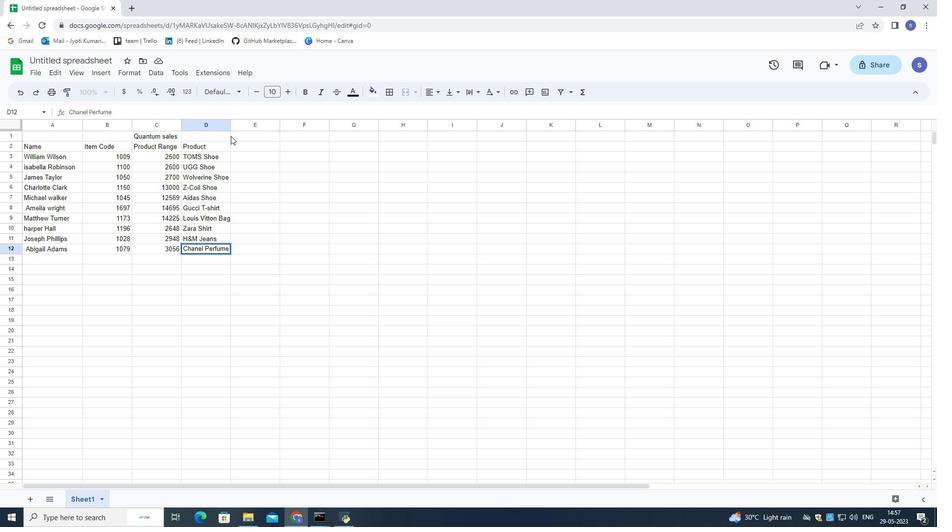 
Action: Mouse pressed left at (236, 145)
Screenshot: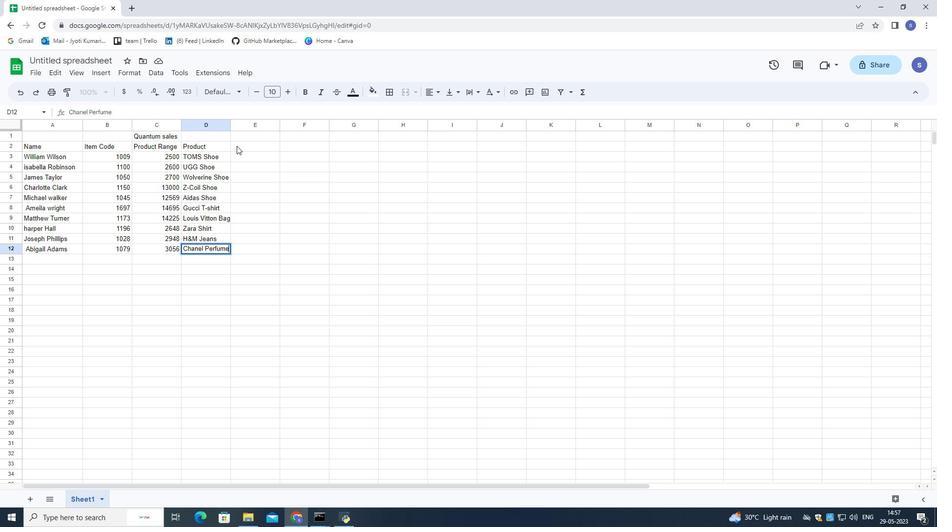 
Action: Mouse moved to (237, 146)
Screenshot: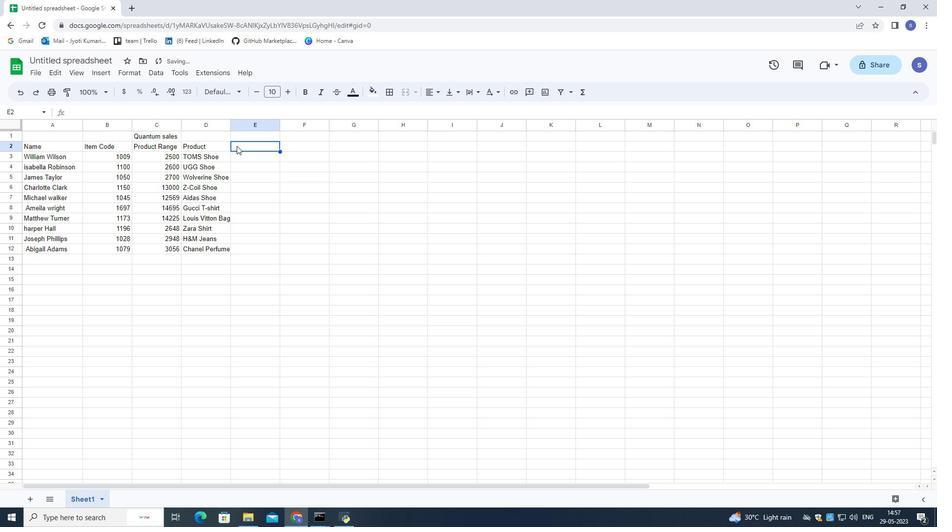 
Action: Key pressed <Key.shift>q<Key.backspace><Key.shift>Quantty<Key.down>
Screenshot: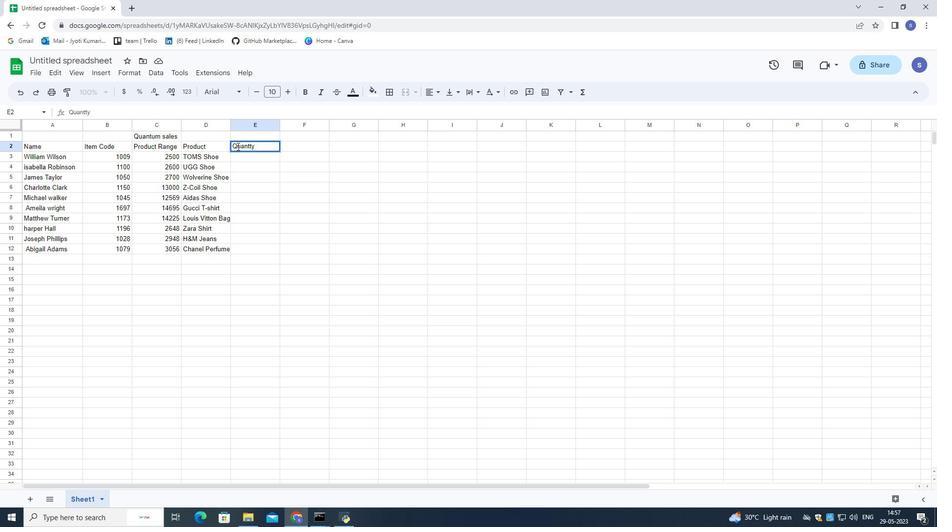 
Action: Mouse moved to (259, 163)
Screenshot: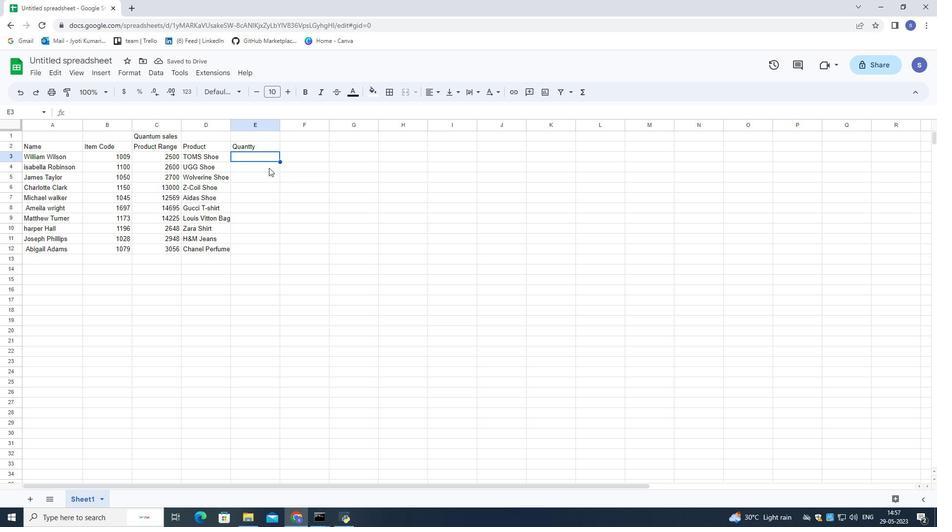 
Action: Key pressed 5<Key.down>6<Key.down>7<Key.down>8<Key.down>9<Key.down>10<Key.down>5<Key.down>0<Key.down>40<Key.down>6<Key.left>08ctrl+Zctrl+Zctrl+Z<'\x1a'><'\x1a'><'\x1a'><'\x1a'><'\x1a'>
Screenshot: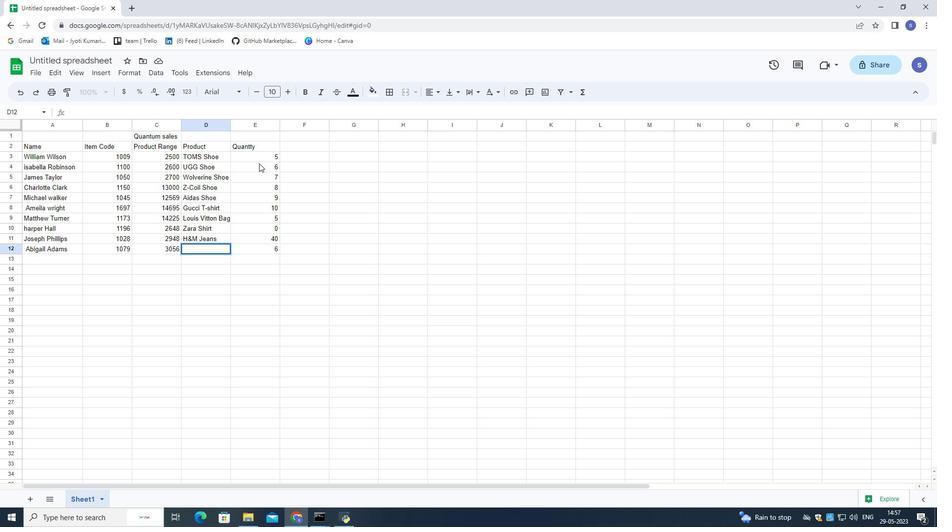 
Action: Mouse moved to (224, 245)
Screenshot: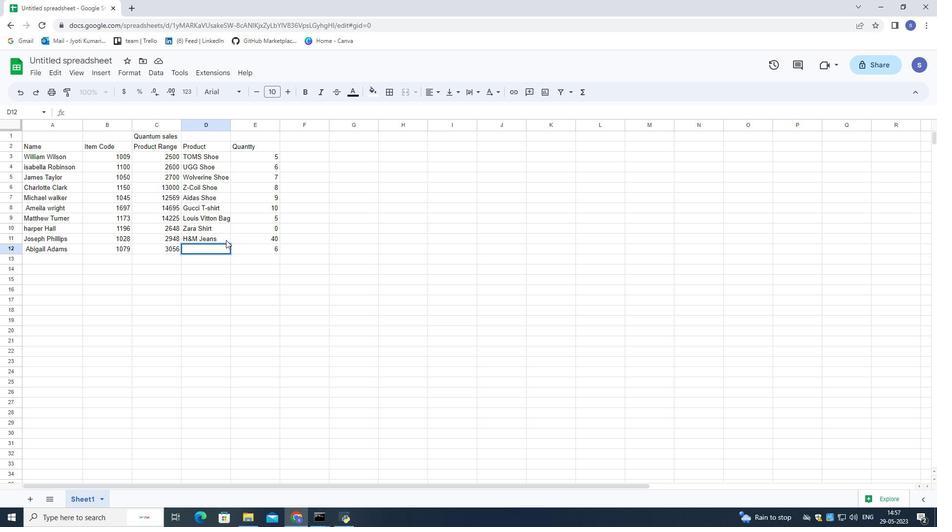 
Action: Key pressed ctrl+Z
Screenshot: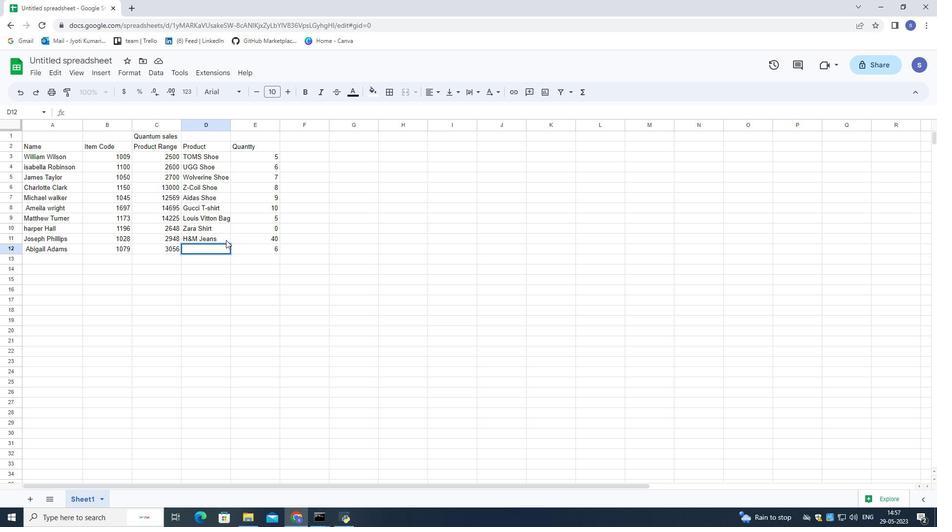 
Action: Mouse moved to (221, 249)
Screenshot: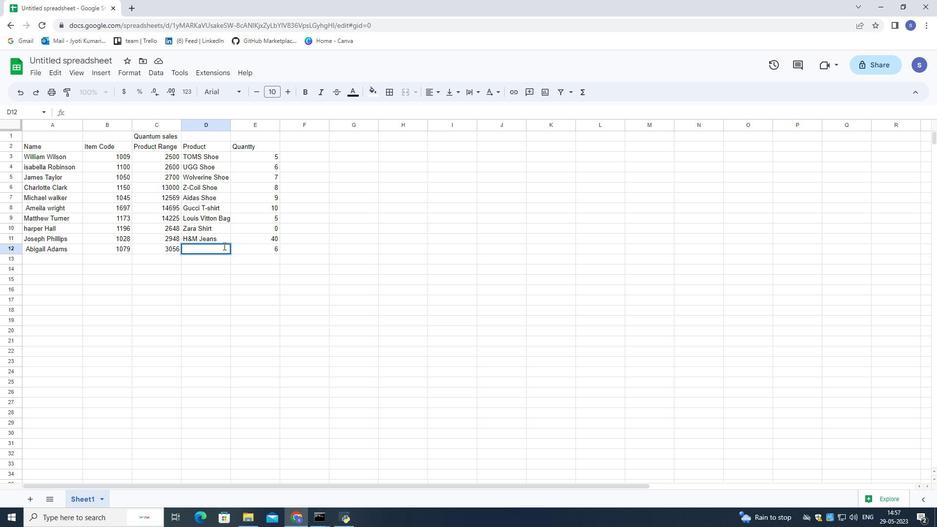 
Action: Key pressed <'\x1a'><'\x1a'>
Screenshot: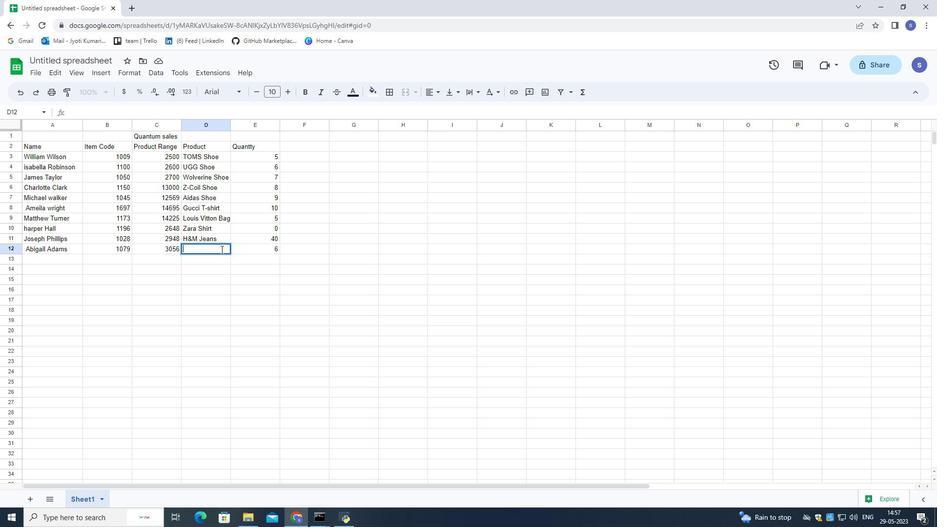 
Action: Mouse moved to (220, 249)
Screenshot: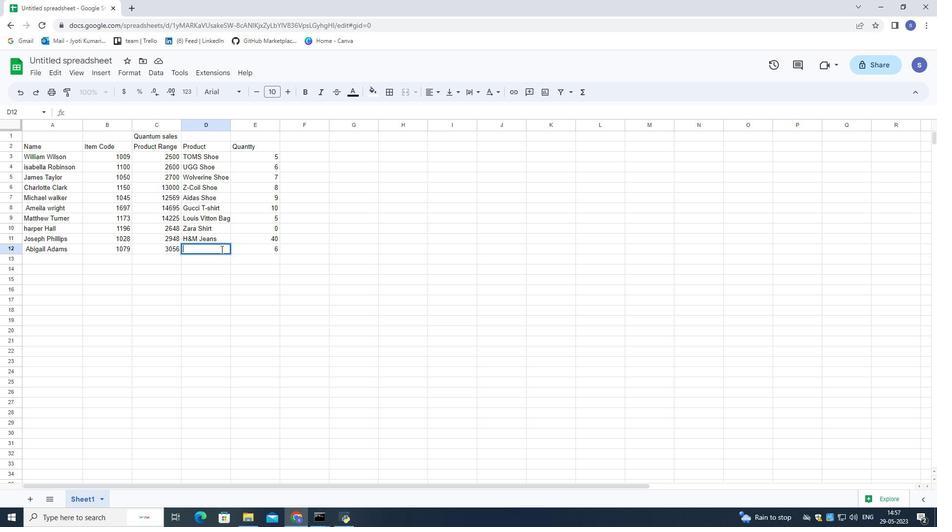 
Action: Mouse pressed left at (220, 249)
Screenshot: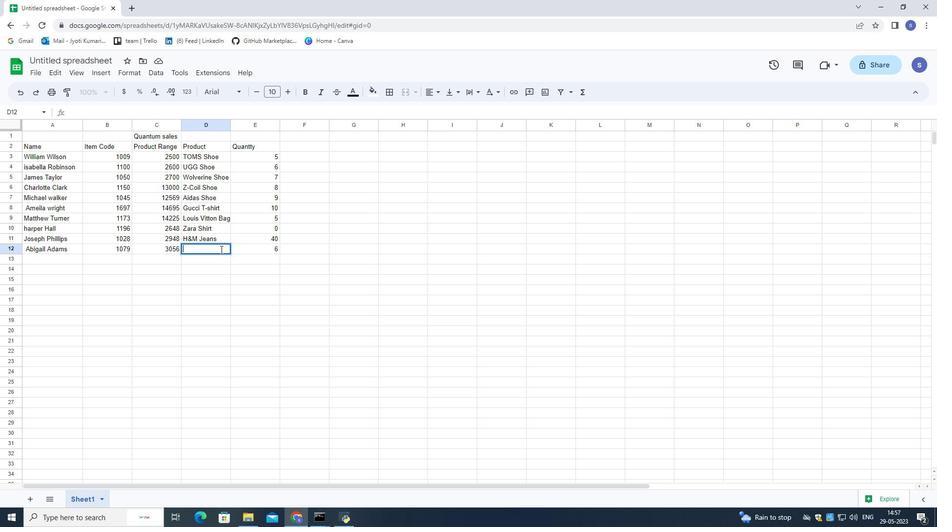 
Action: Mouse moved to (234, 229)
Screenshot: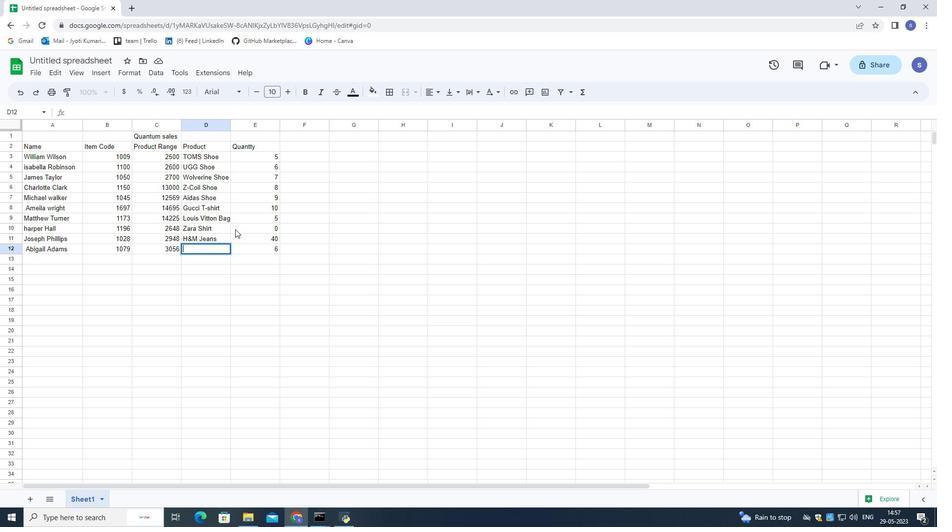 
Action: Key pressed <Key.shift>Cg<Key.backspace>hanel<Key.space><Key.shift><Key.shift><Key.shift>Perfume
Screenshot: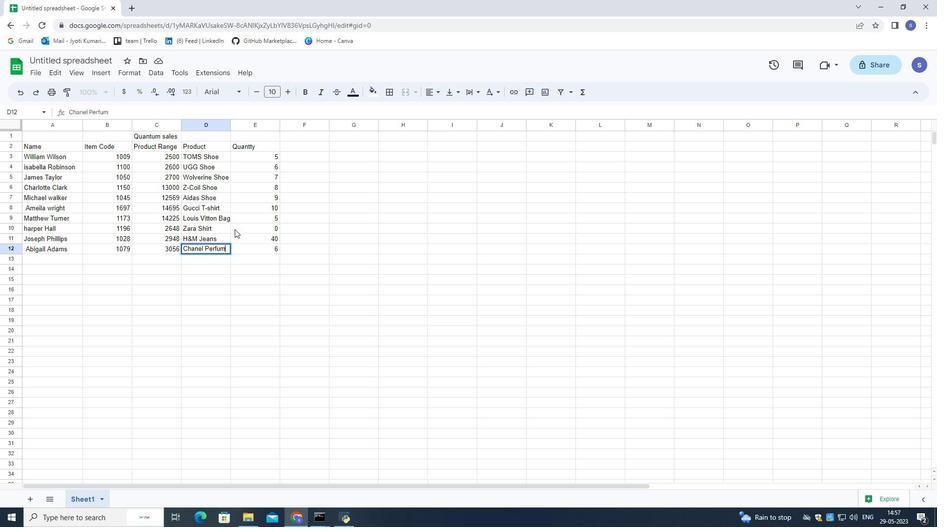 
Action: Mouse moved to (250, 238)
Screenshot: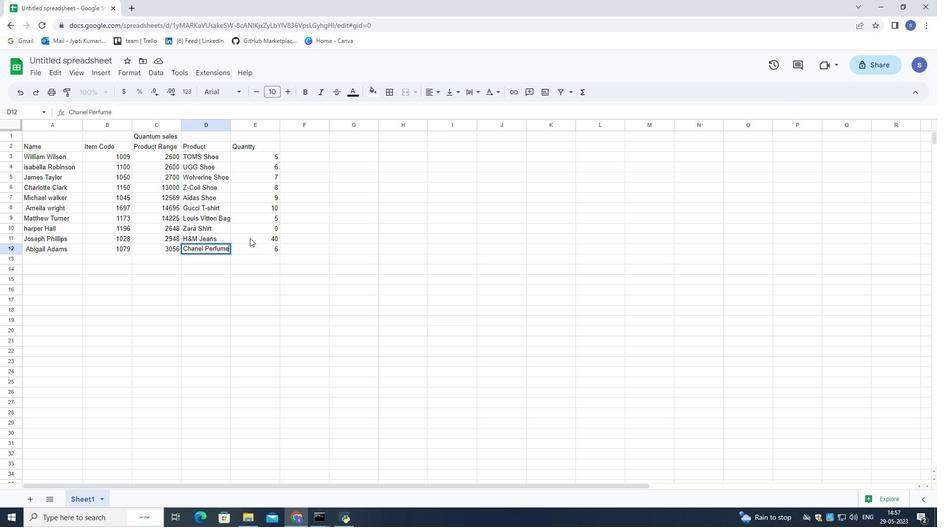 
Action: Mouse pressed left at (250, 238)
Screenshot: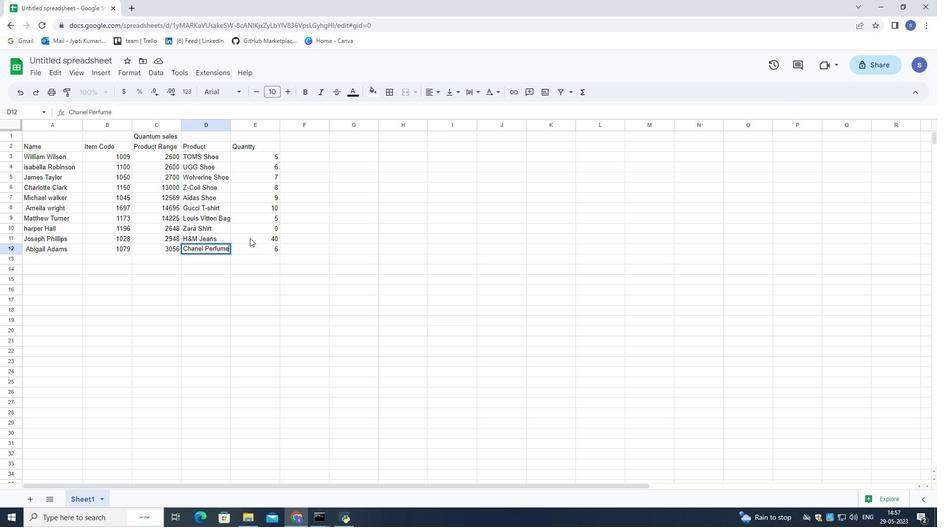 
Action: Mouse pressed left at (250, 238)
Screenshot: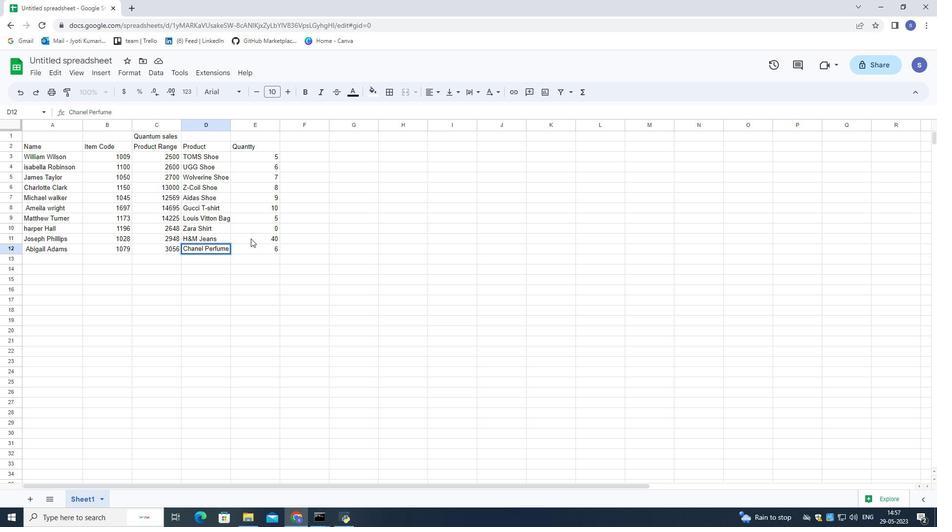 
Action: Key pressed <Key.backspace>
Screenshot: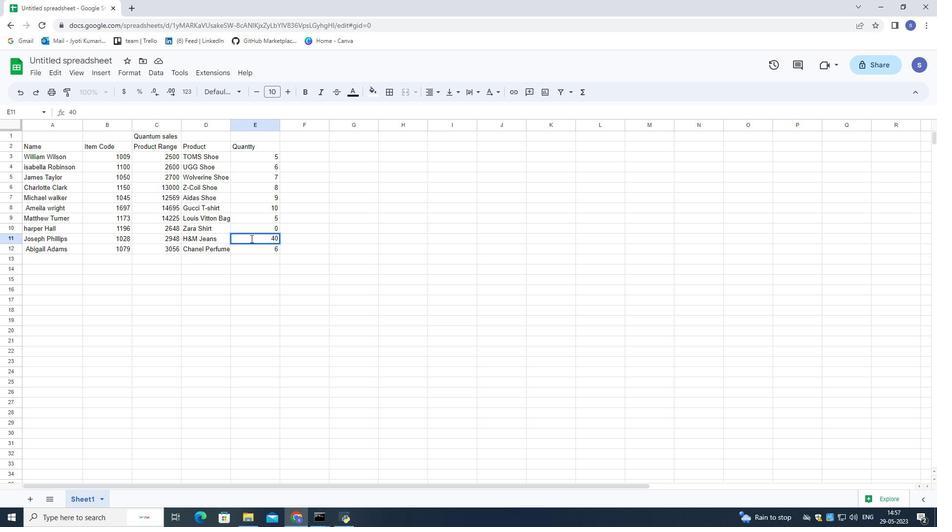 
Action: Mouse moved to (263, 226)
Screenshot: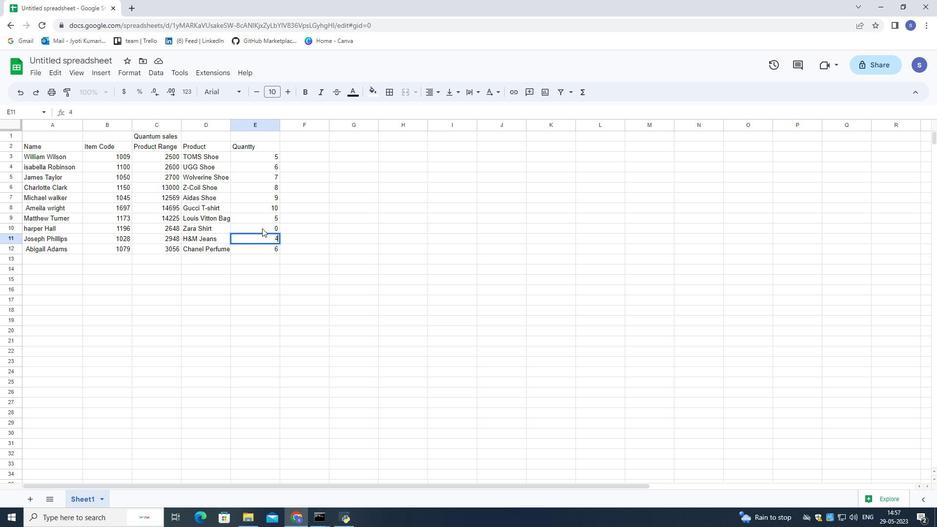 
Action: Mouse pressed left at (263, 226)
Screenshot: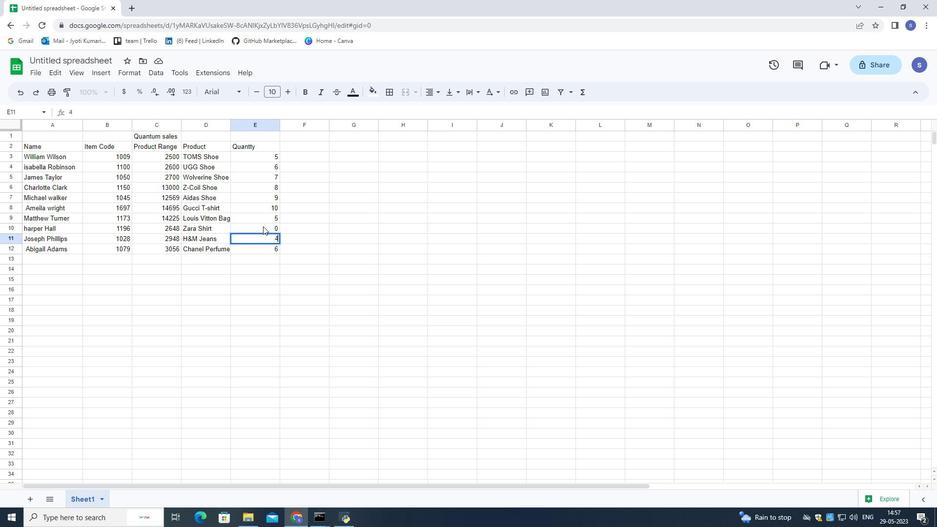 
Action: Mouse pressed left at (263, 226)
Screenshot: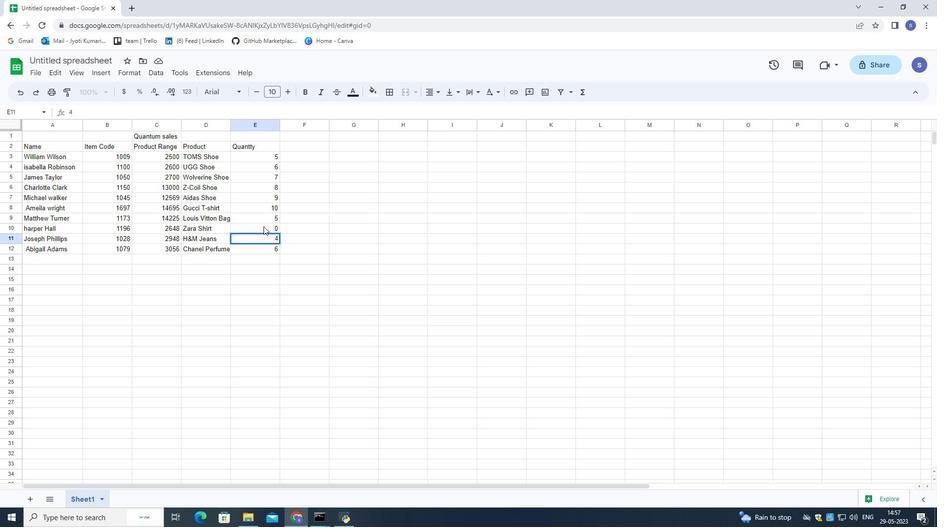 
Action: Key pressed <Key.backspace>6
Screenshot: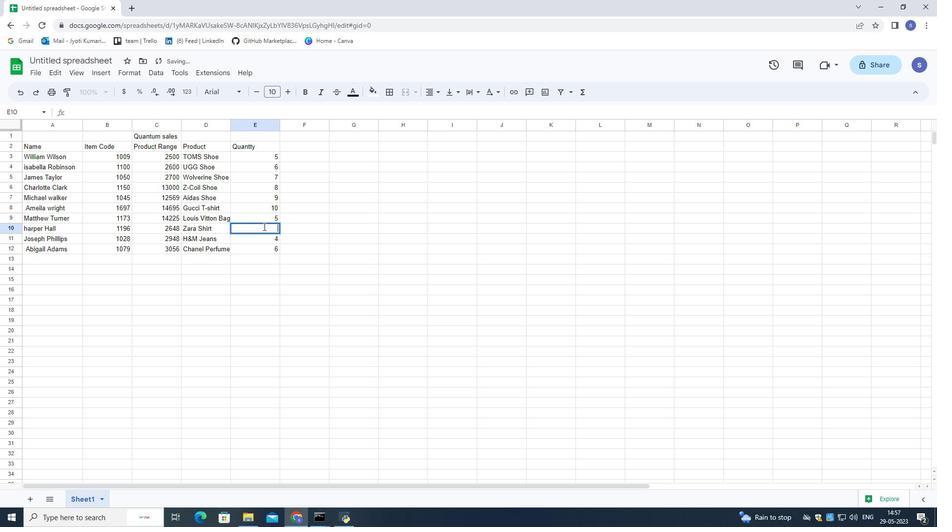 
Action: Mouse moved to (304, 308)
Screenshot: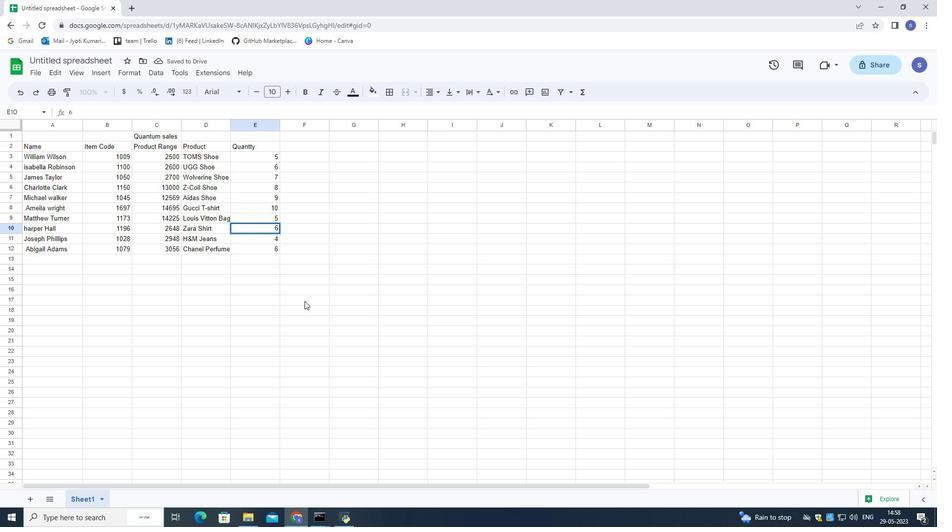 
Action: Mouse pressed left at (304, 308)
Screenshot: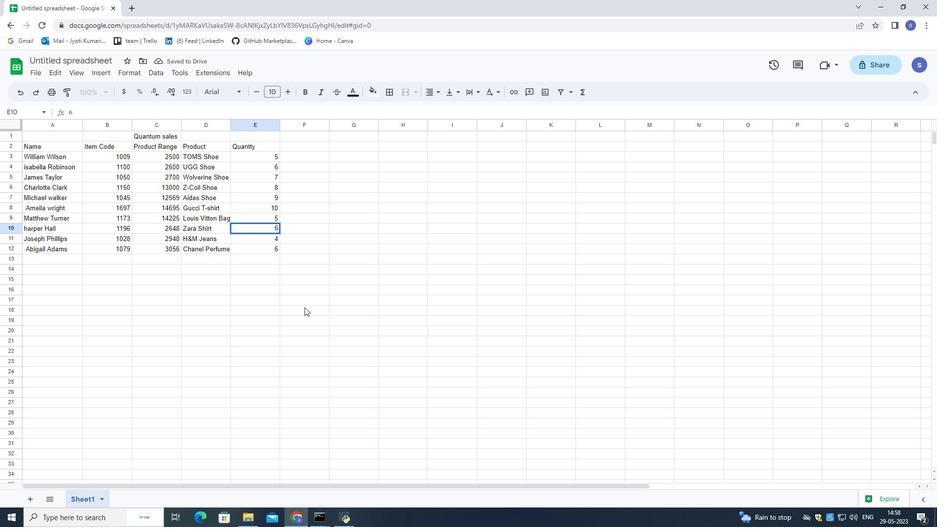 
Action: Mouse moved to (296, 145)
Screenshot: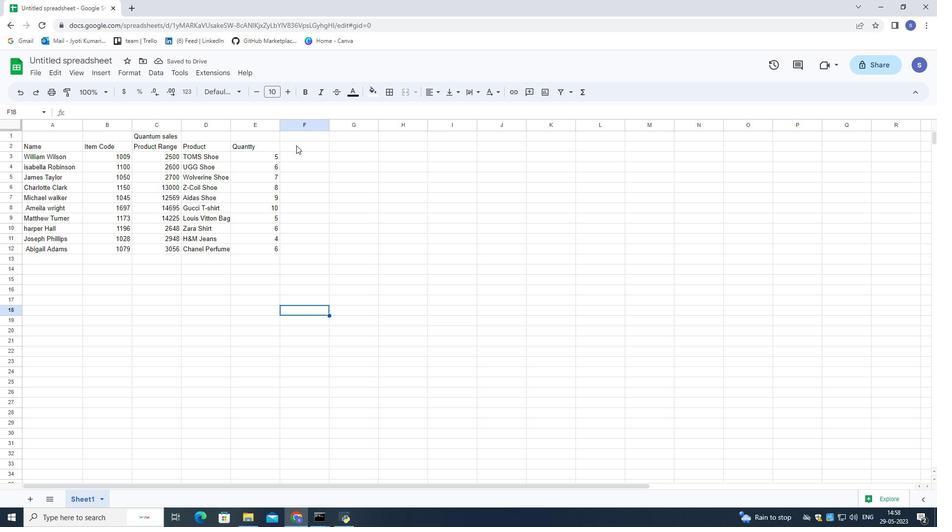 
Action: Mouse pressed left at (296, 145)
Screenshot: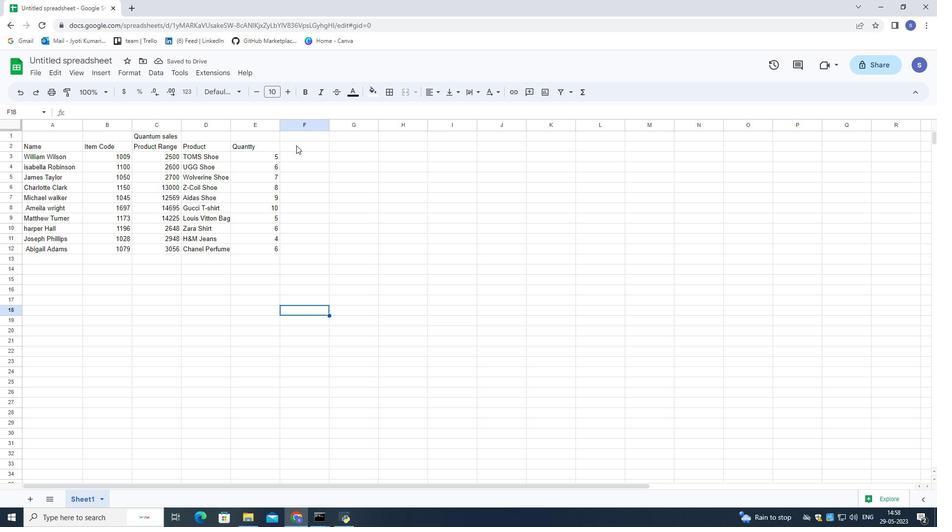 
Action: Mouse moved to (261, 194)
Screenshot: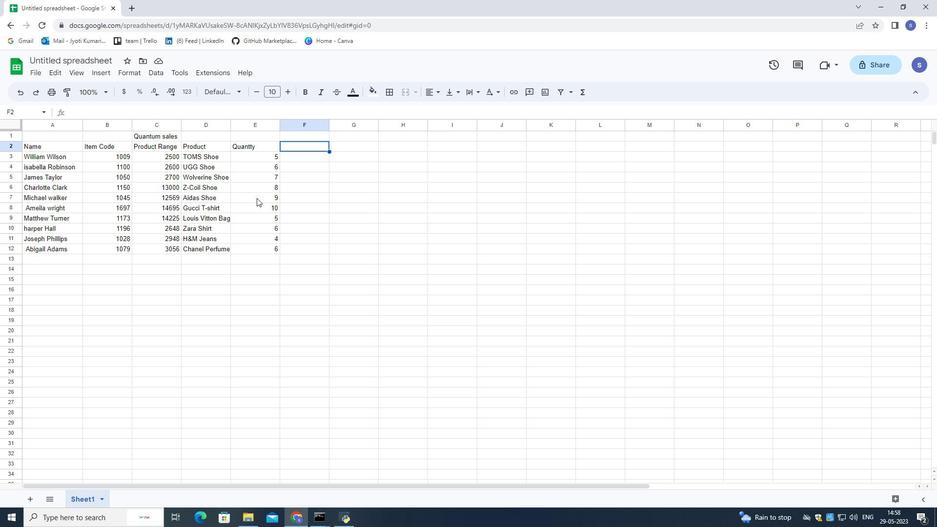 
Action: Key pressed <Key.shift>Amount<Key.down>=sum<Key.shift_r>(
Screenshot: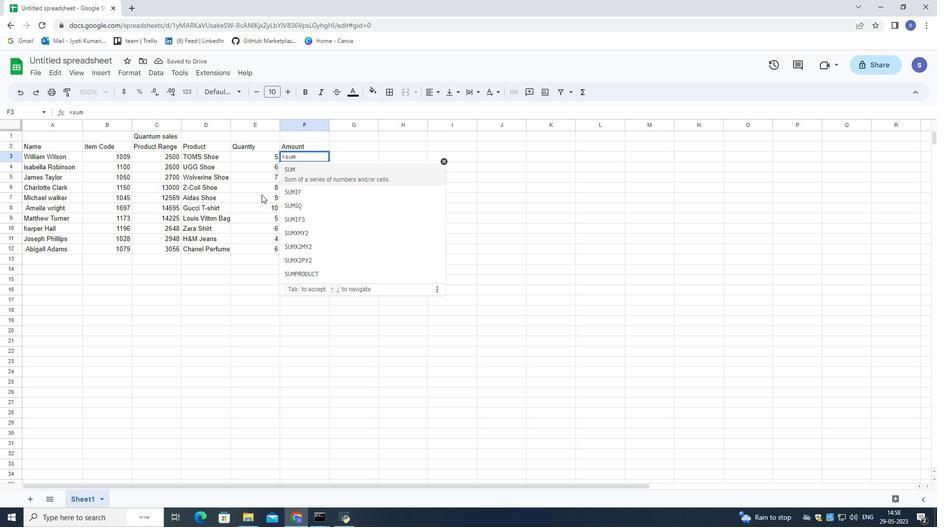 
Action: Mouse moved to (151, 153)
Screenshot: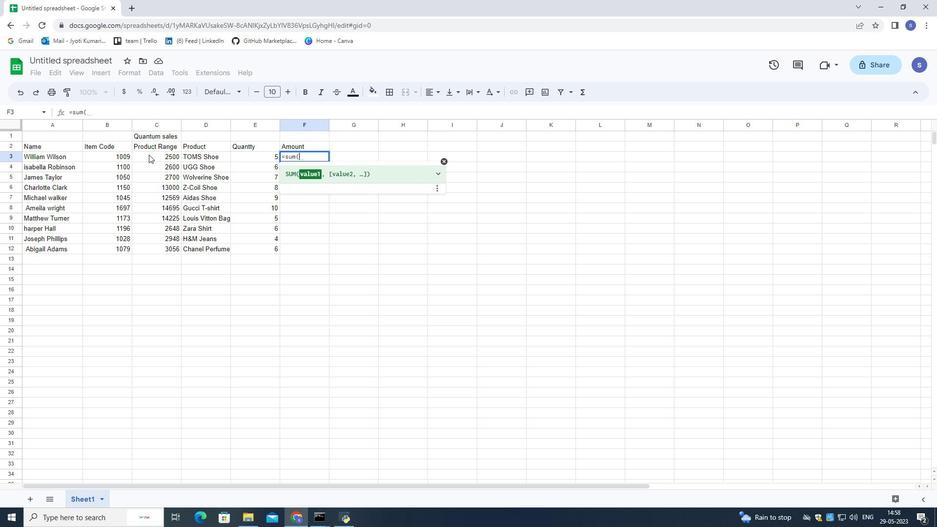 
Action: Mouse pressed left at (151, 153)
Screenshot: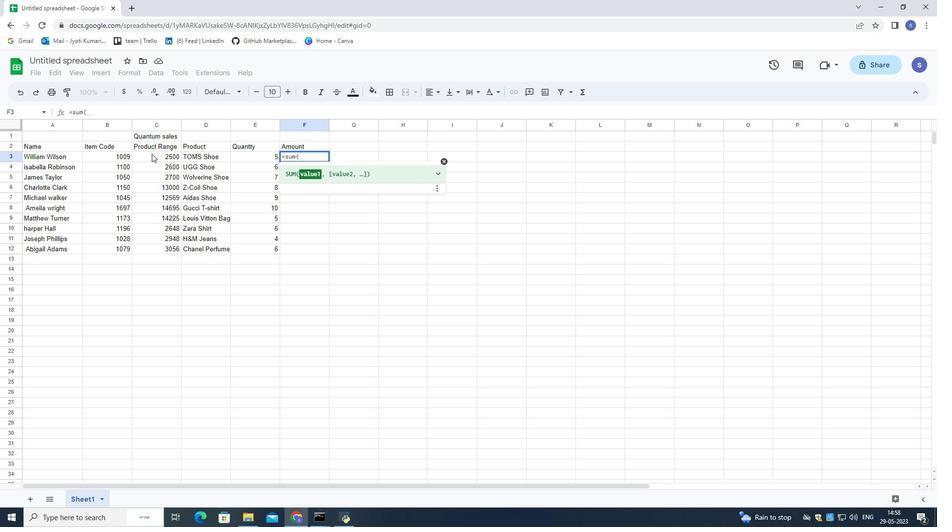 
Action: Mouse moved to (868, 432)
Screenshot: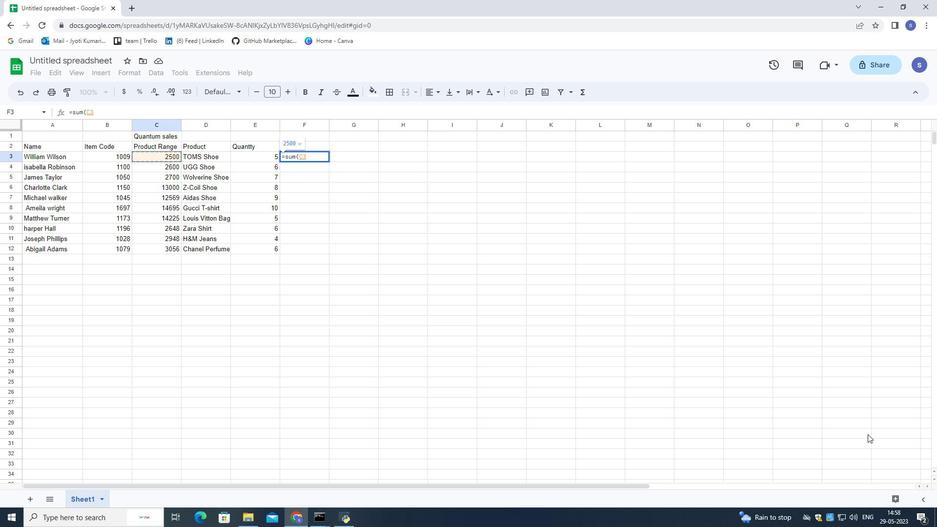 
Action: Key pressed *
Screenshot: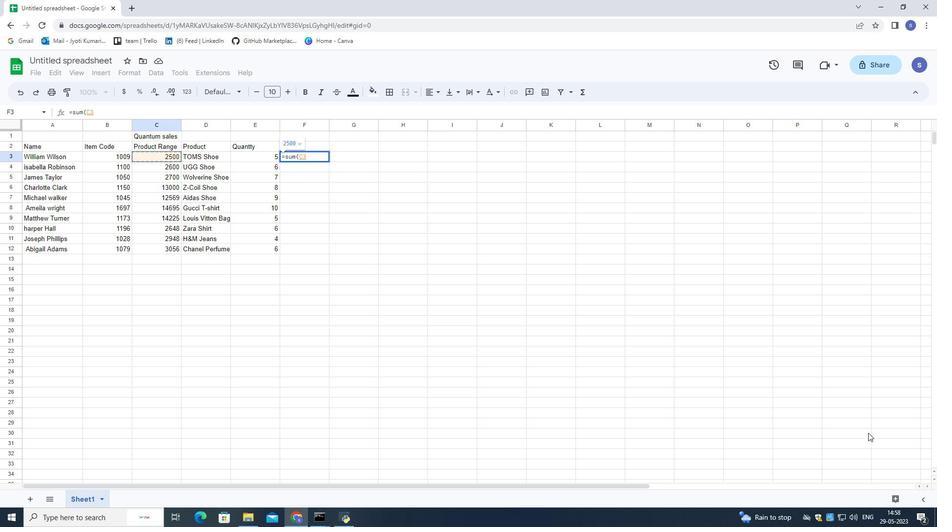 
Action: Mouse moved to (242, 157)
Screenshot: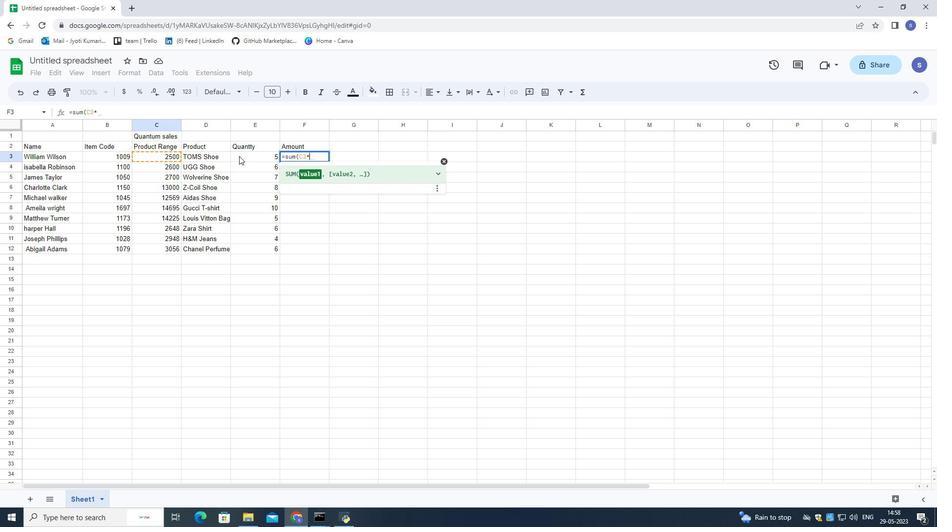 
Action: Mouse pressed left at (242, 157)
Screenshot: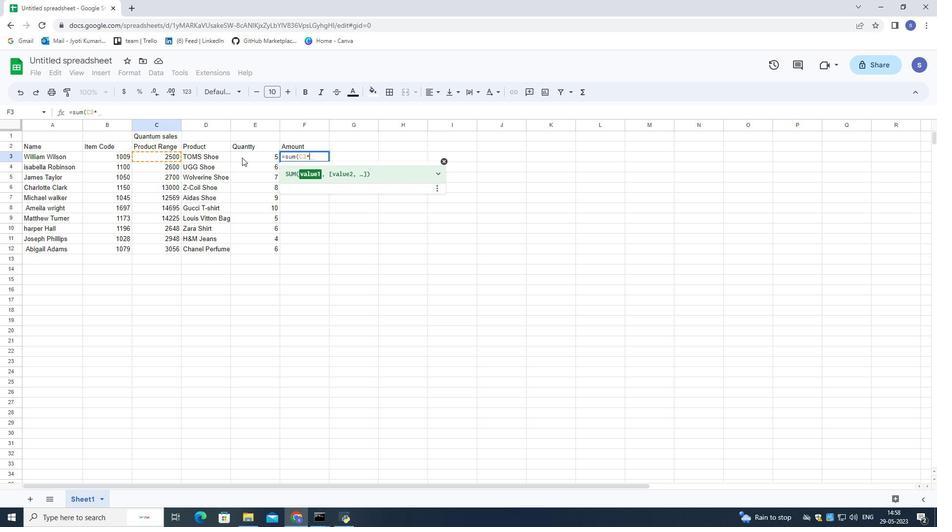 
Action: Mouse moved to (259, 166)
Screenshot: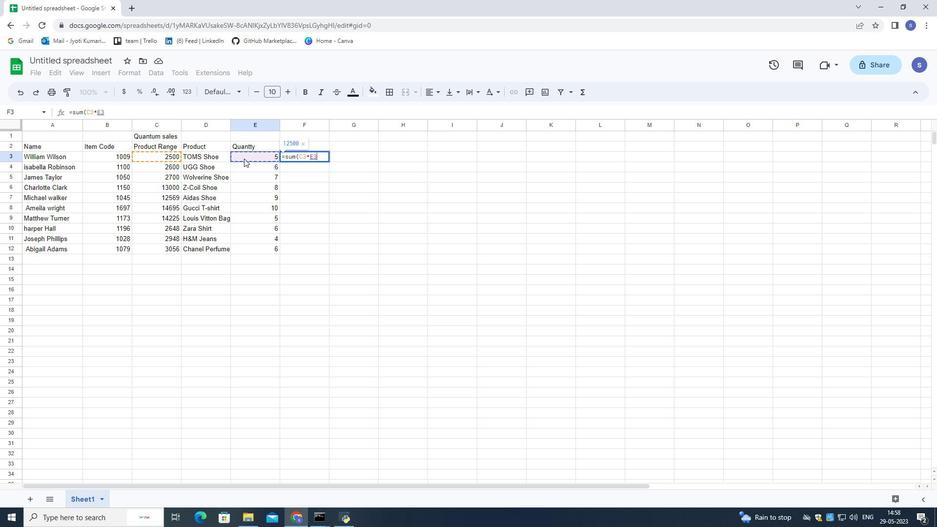 
Action: Key pressed <Key.shift_r>)<Key.enter>
Screenshot: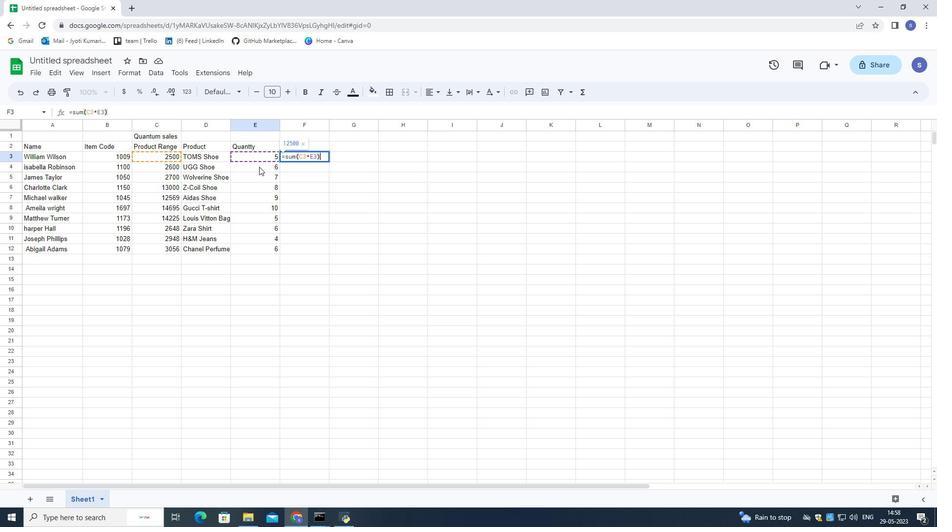
Action: Mouse moved to (343, 233)
Screenshot: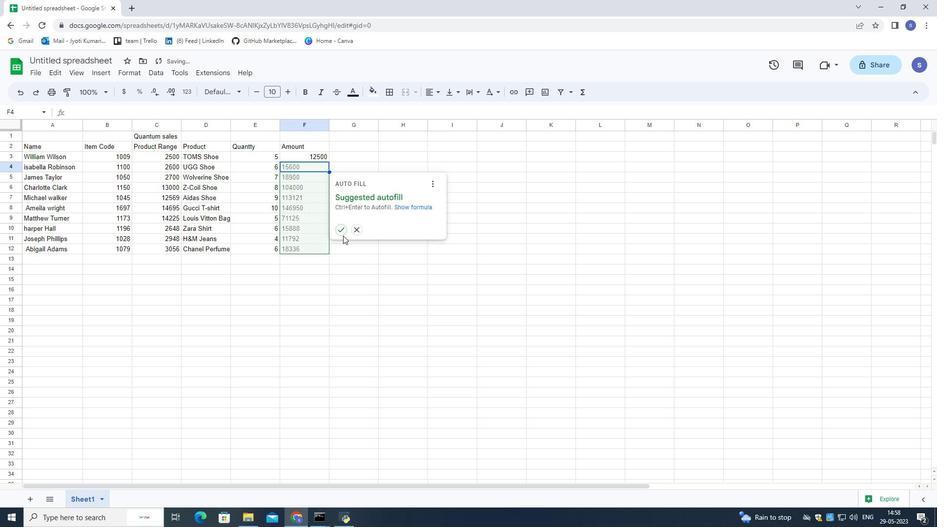 
Action: Mouse pressed left at (343, 233)
Screenshot: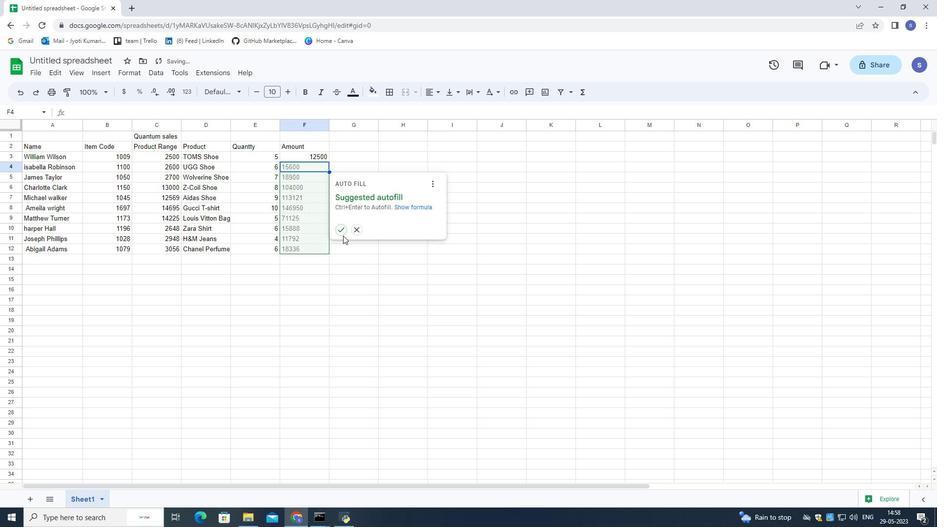 
Action: Mouse moved to (72, 52)
Screenshot: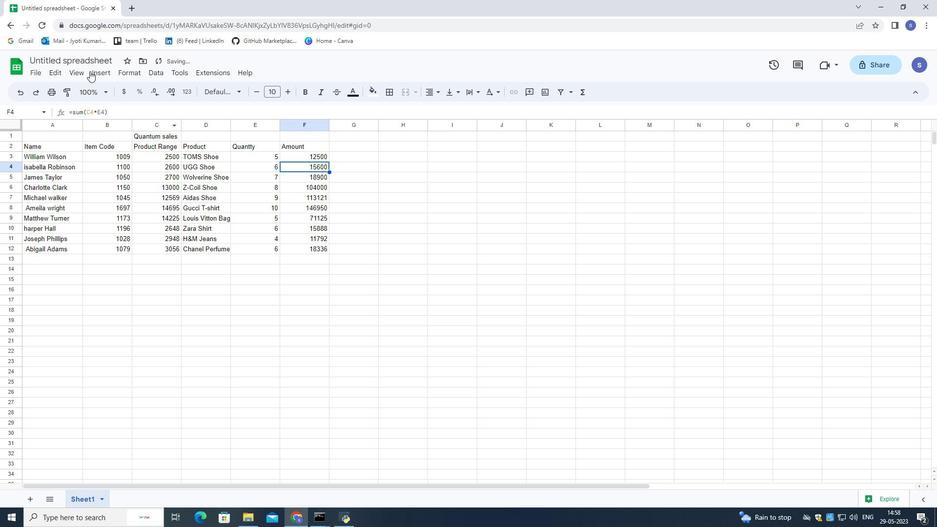 
Action: Mouse pressed left at (72, 52)
Screenshot: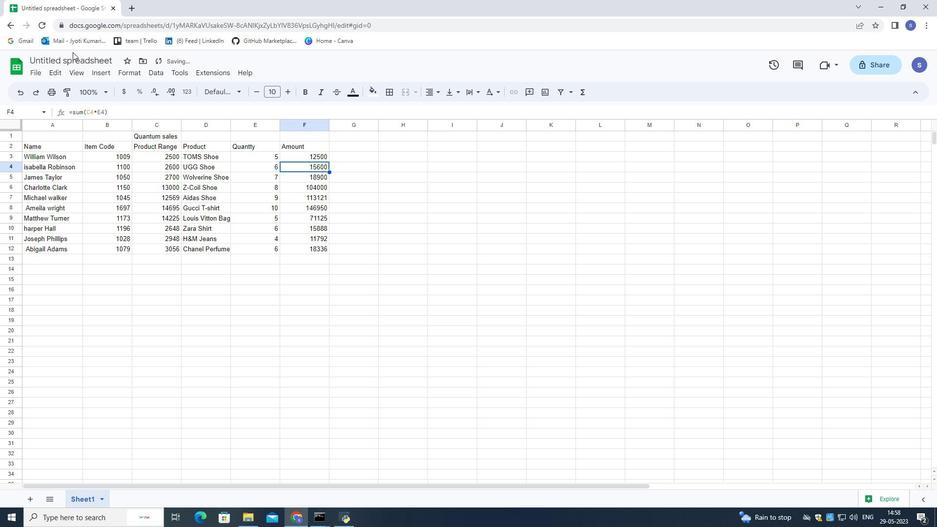 
Action: Mouse moved to (68, 62)
Screenshot: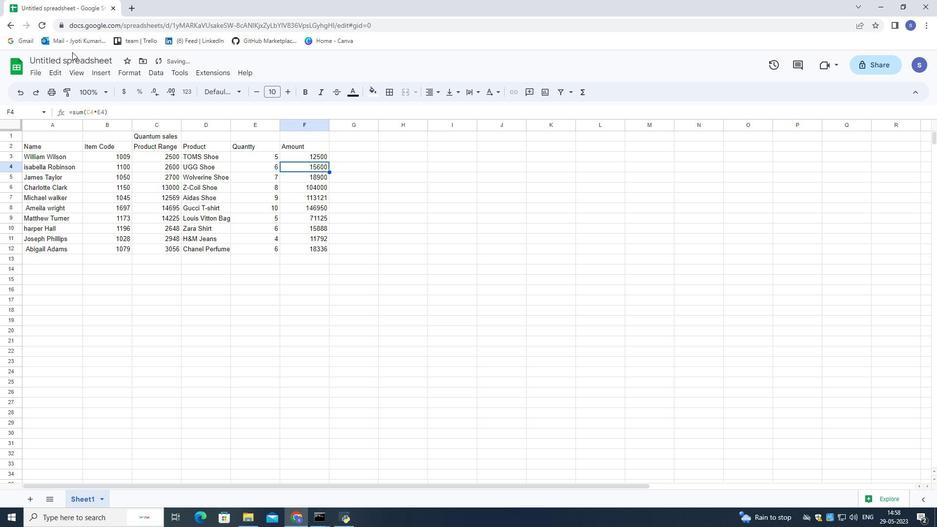 
Action: Mouse pressed left at (68, 62)
Screenshot: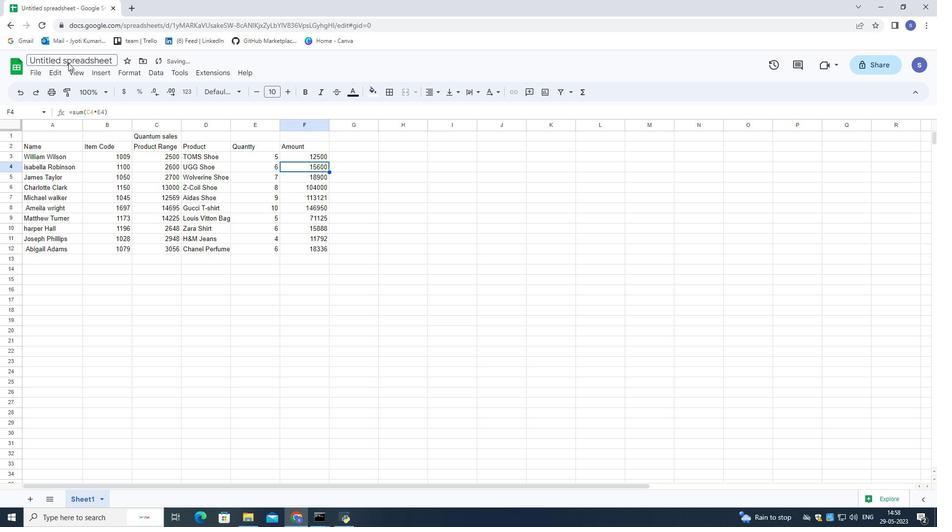 
Action: Mouse moved to (68, 61)
Screenshot: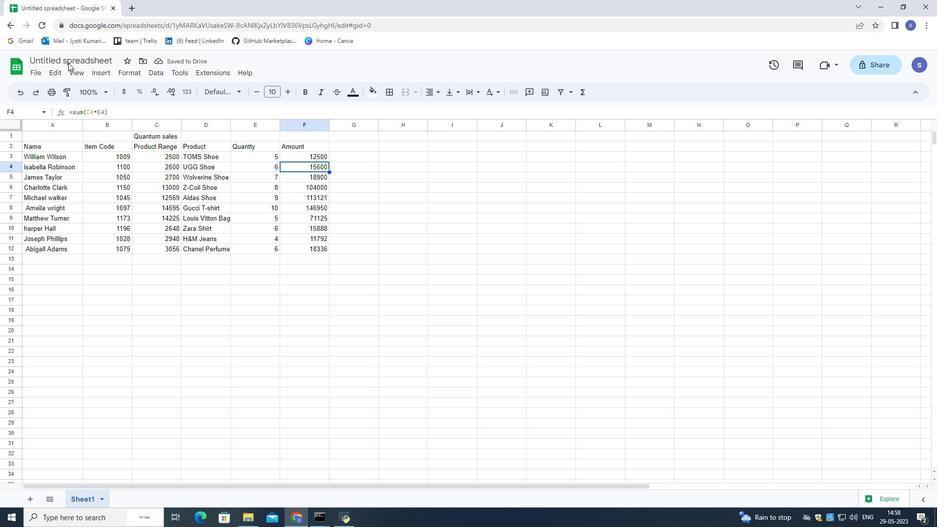 
Action: Mouse pressed left at (68, 61)
Screenshot: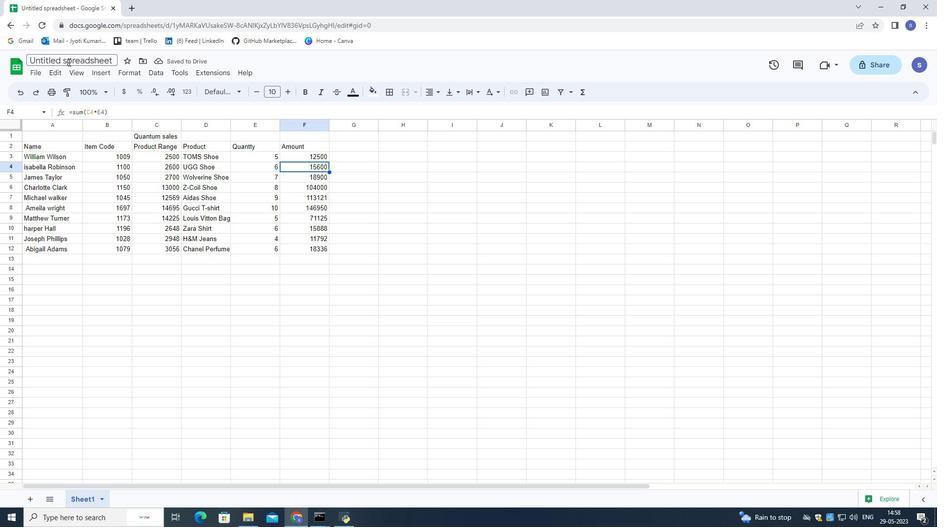 
Action: Mouse pressed left at (68, 61)
Screenshot: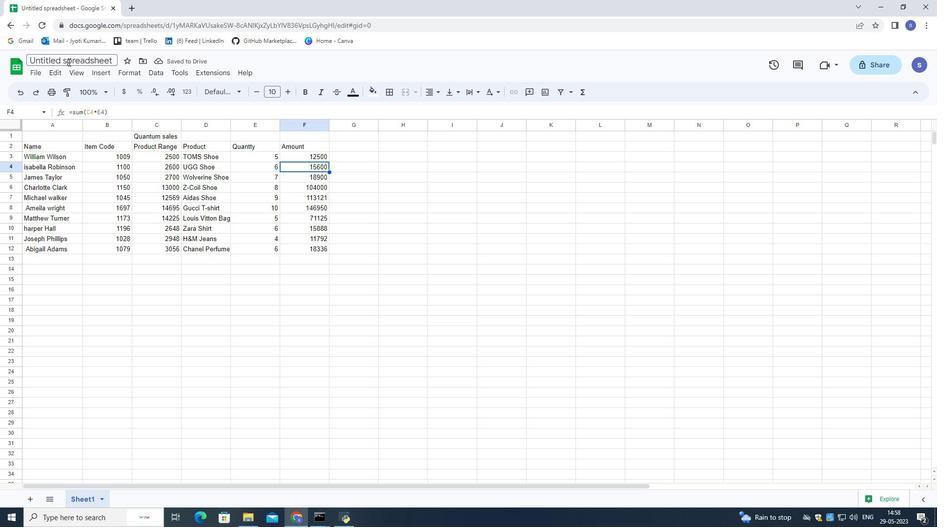 
Action: Key pressed <Key.shift>Quantum<Key.space><Key.shift>Sales<Key.space><Key.shift>Book<Key.enter>
Screenshot: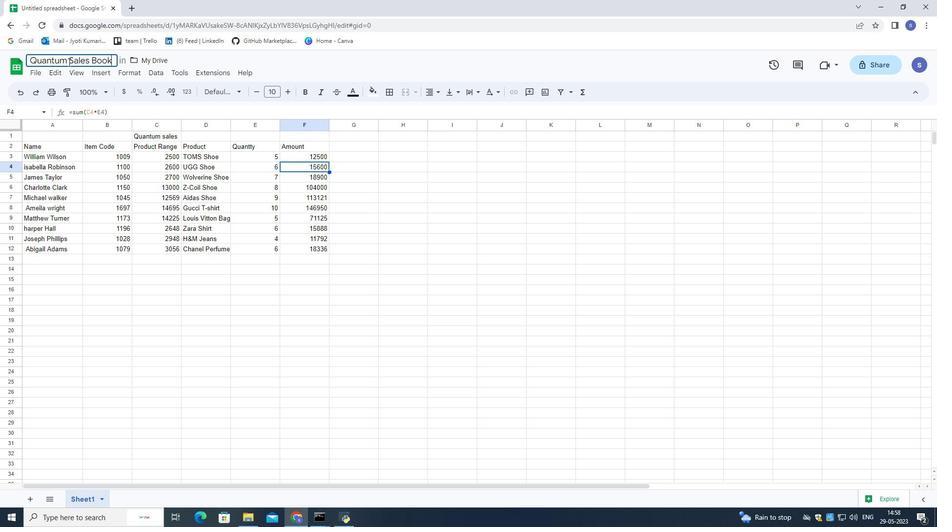 
Action: Mouse moved to (102, 238)
Screenshot: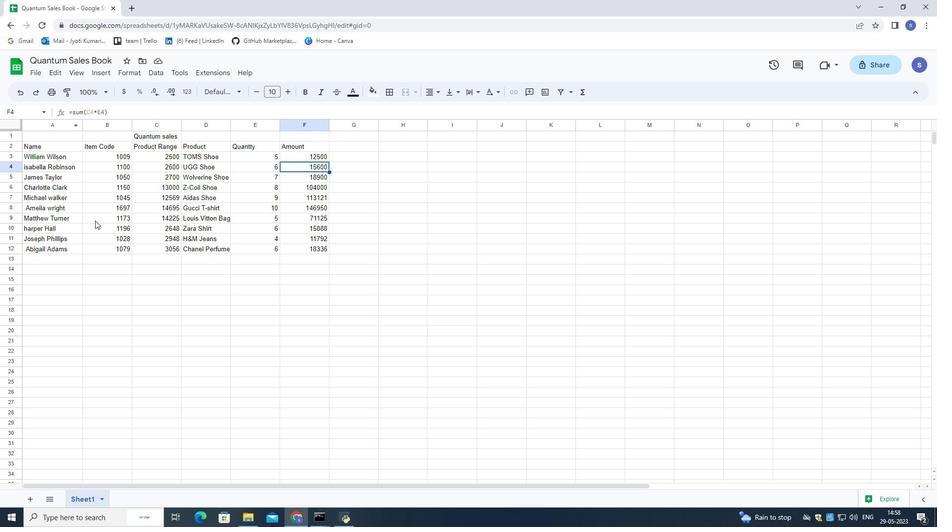 
Action: Mouse pressed left at (102, 238)
Screenshot: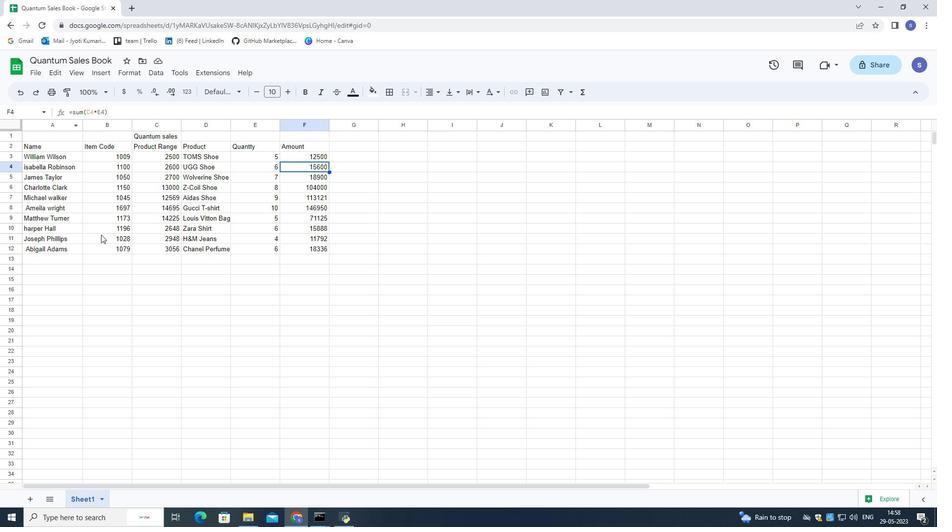 
Action: Key pressed ctrl+S
Screenshot: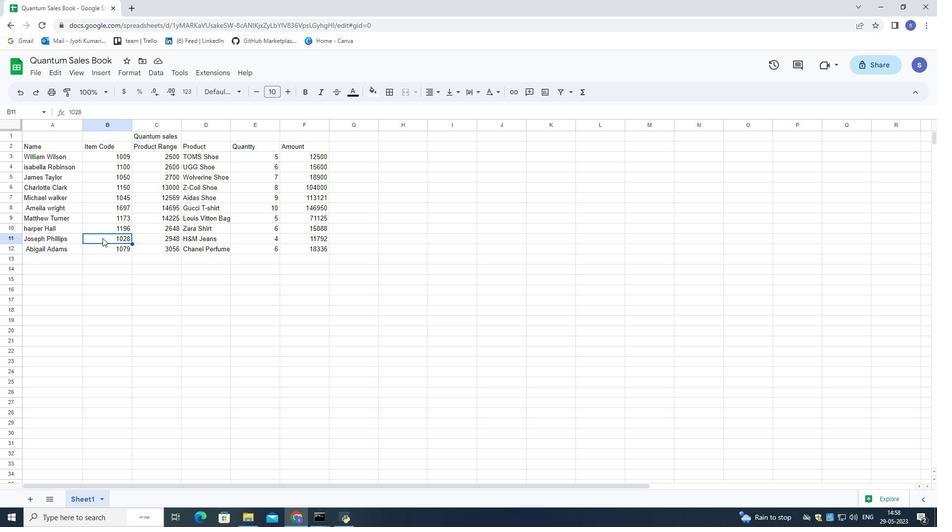 
Action: Mouse moved to (150, 310)
Screenshot: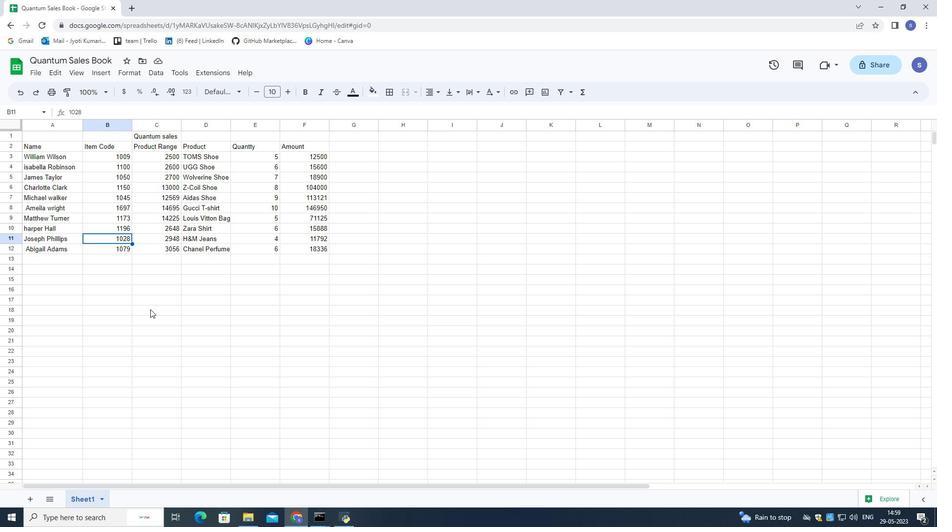 
